 Task: Find connections with filter location Shamakhi with filter topic #helpingothers with filter profile language Spanish with filter current company Bharti Airtel with filter school G.H. Raisoni Societys, College of Engineering and Management,Pune with filter industry Electric Lighting Equipment Manufacturing with filter service category Life Insurance with filter keywords title Virtual Assistant
Action: Mouse moved to (487, 95)
Screenshot: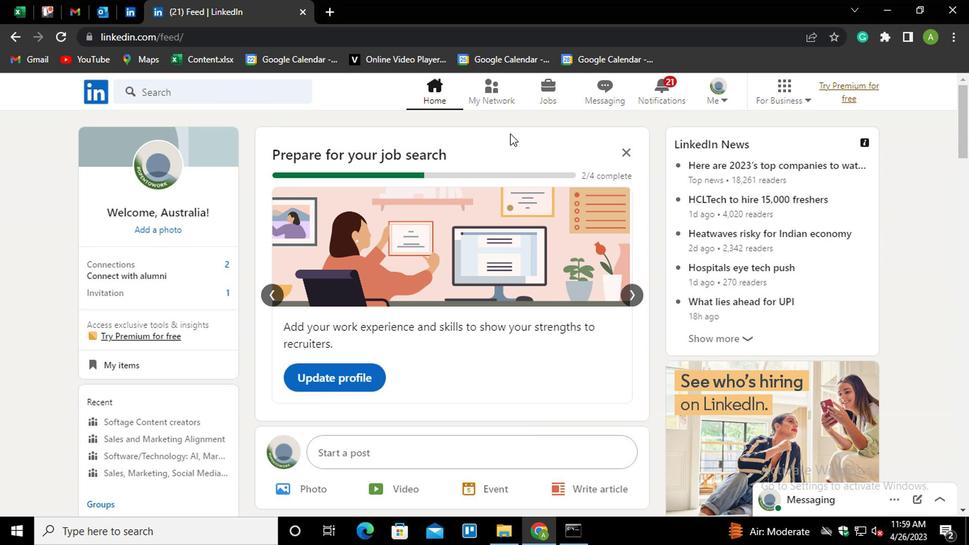 
Action: Mouse pressed left at (487, 95)
Screenshot: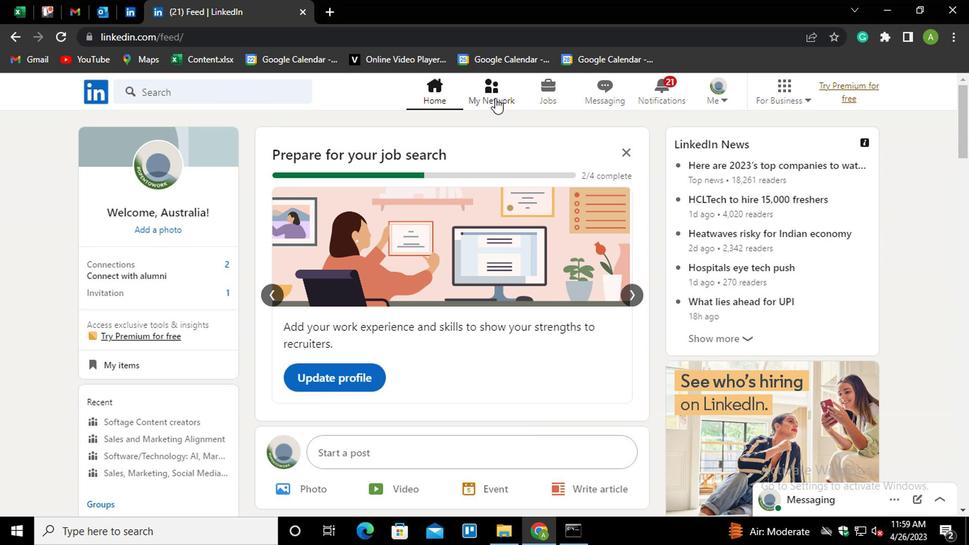 
Action: Mouse moved to (165, 170)
Screenshot: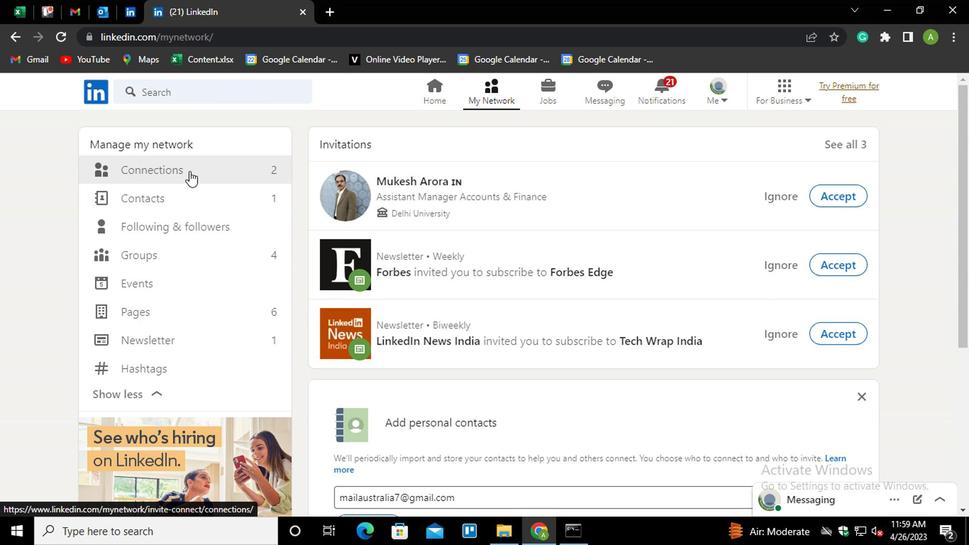 
Action: Mouse pressed left at (165, 170)
Screenshot: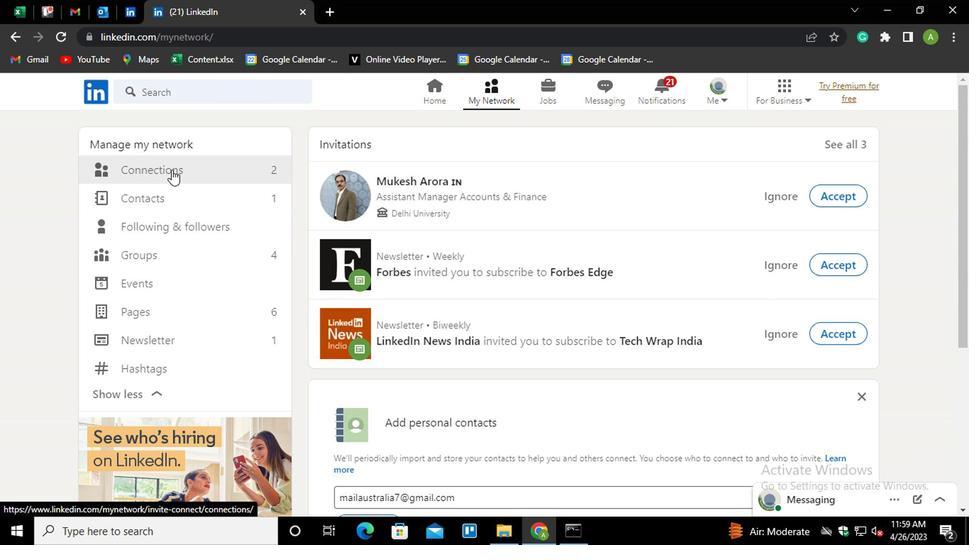 
Action: Mouse moved to (581, 172)
Screenshot: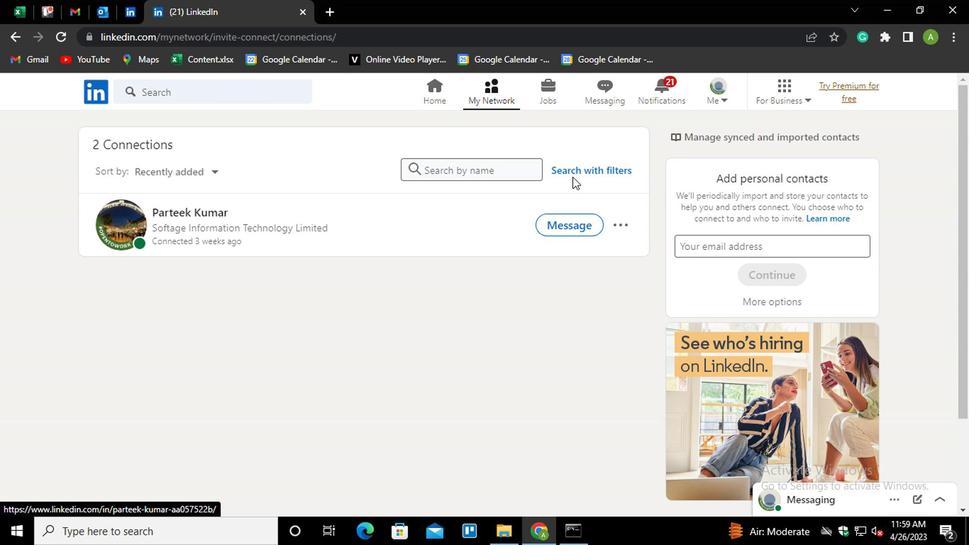 
Action: Mouse pressed left at (581, 172)
Screenshot: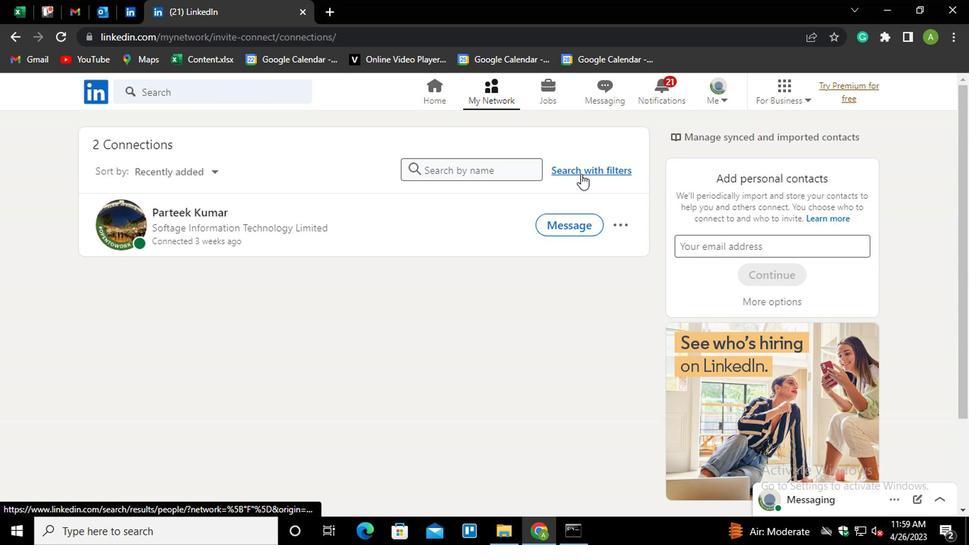 
Action: Mouse moved to (480, 133)
Screenshot: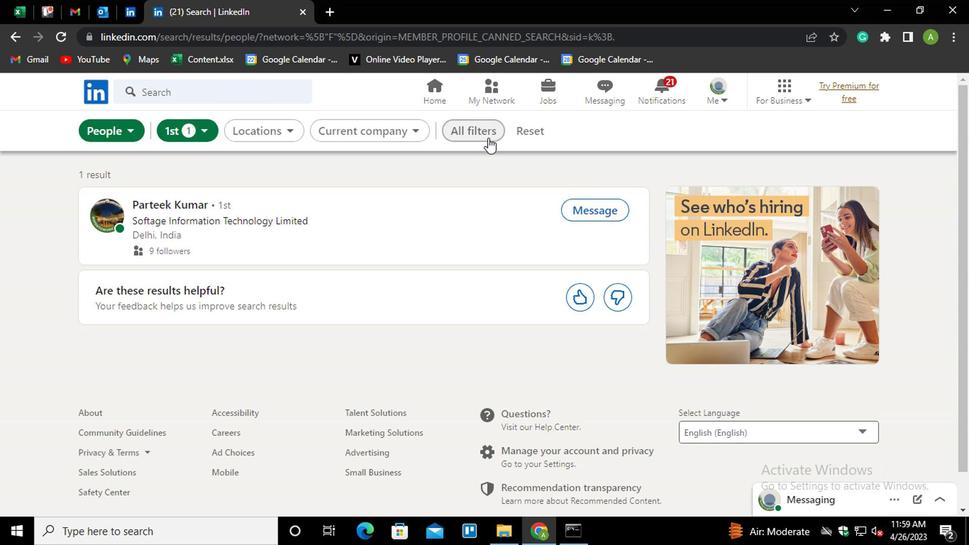 
Action: Mouse pressed left at (480, 133)
Screenshot: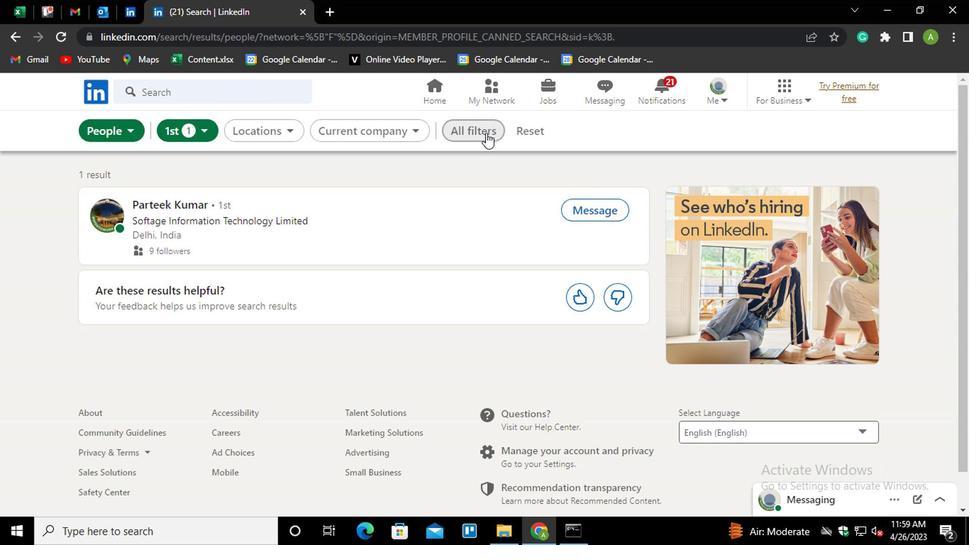 
Action: Mouse moved to (703, 279)
Screenshot: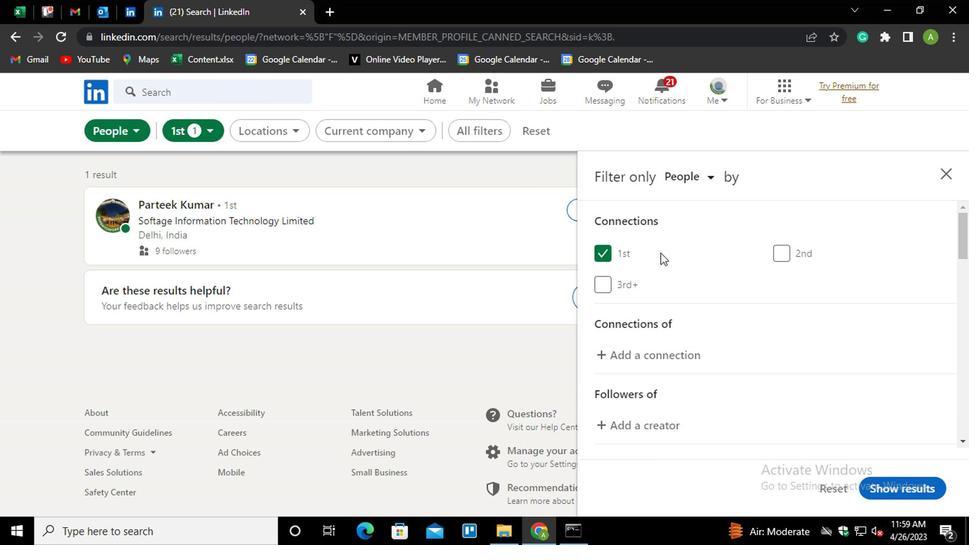 
Action: Mouse scrolled (703, 279) with delta (0, 0)
Screenshot: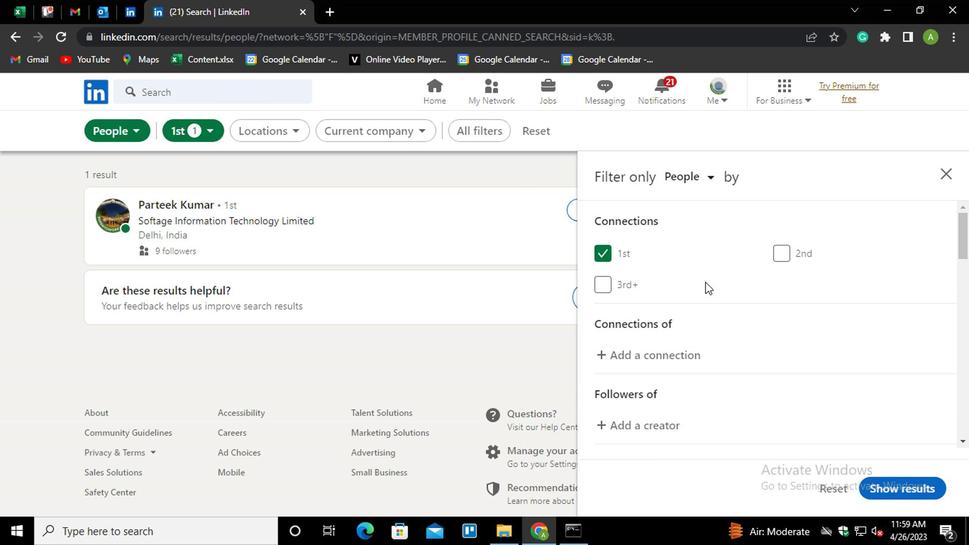 
Action: Mouse scrolled (703, 279) with delta (0, 0)
Screenshot: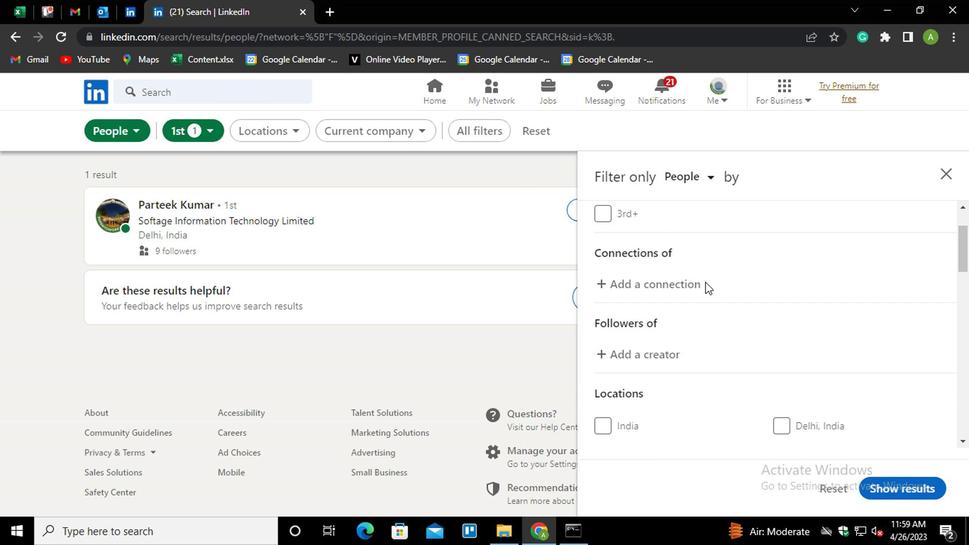 
Action: Mouse scrolled (703, 279) with delta (0, 0)
Screenshot: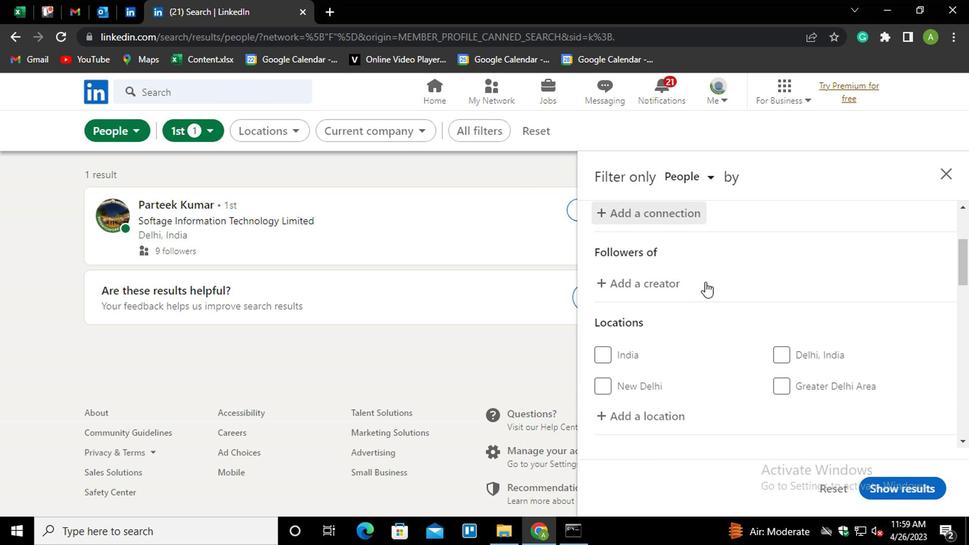 
Action: Mouse moved to (703, 280)
Screenshot: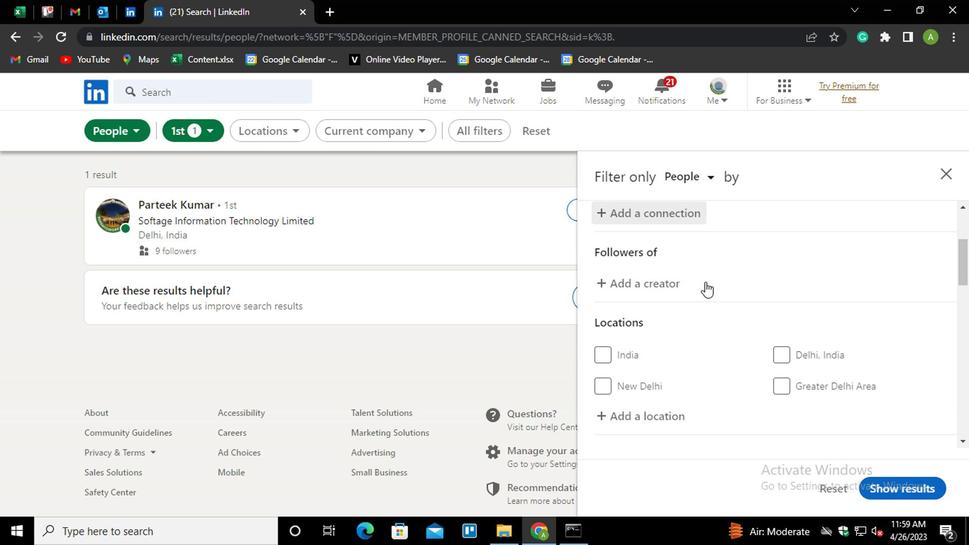 
Action: Mouse scrolled (703, 279) with delta (0, -1)
Screenshot: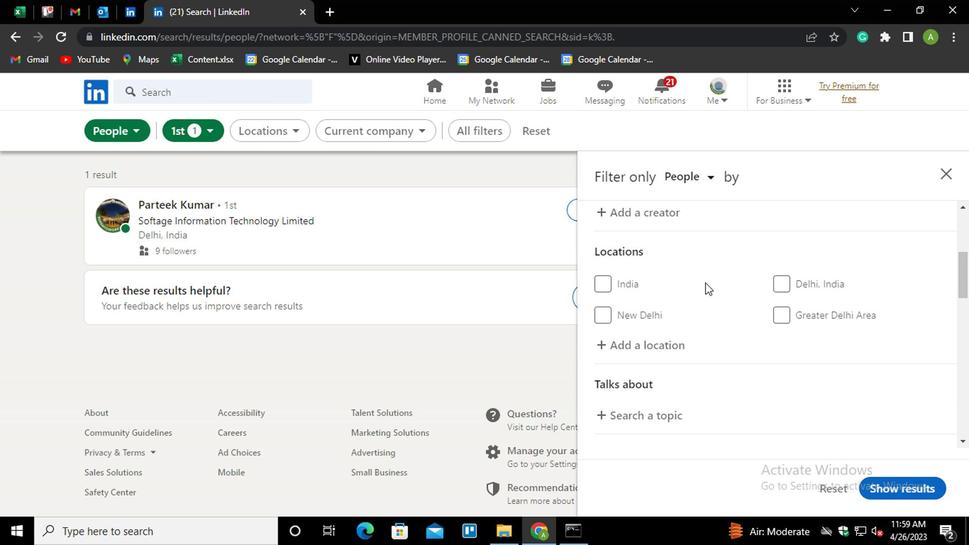 
Action: Mouse moved to (647, 273)
Screenshot: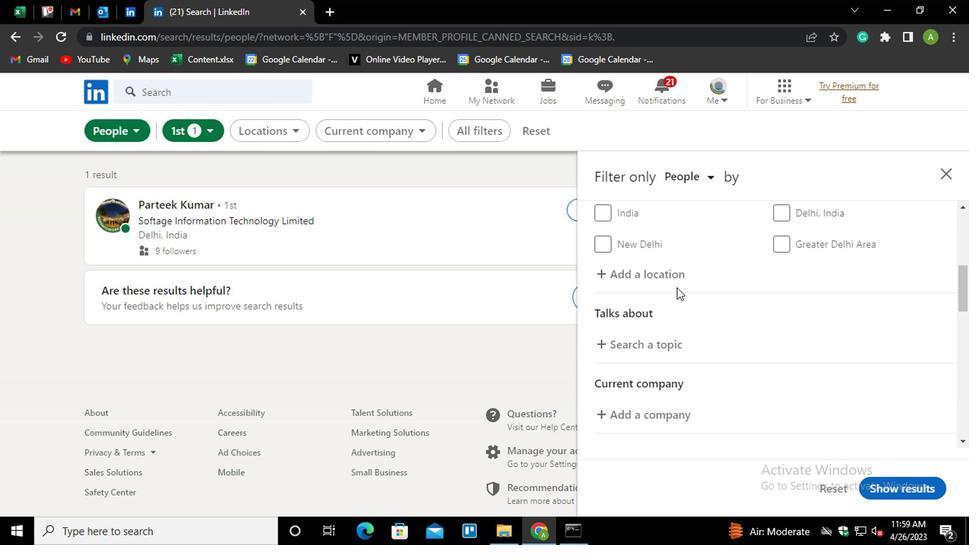 
Action: Mouse pressed left at (647, 273)
Screenshot: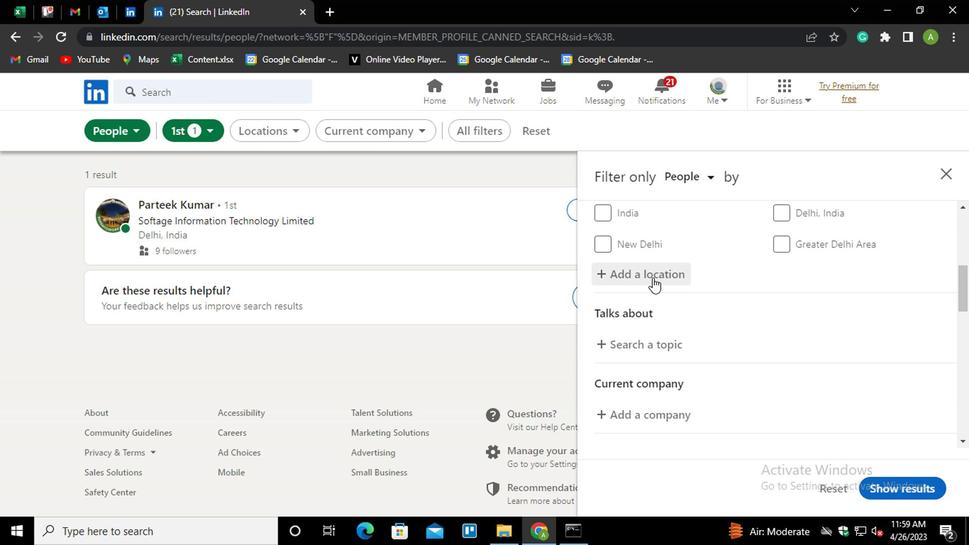 
Action: Mouse moved to (646, 272)
Screenshot: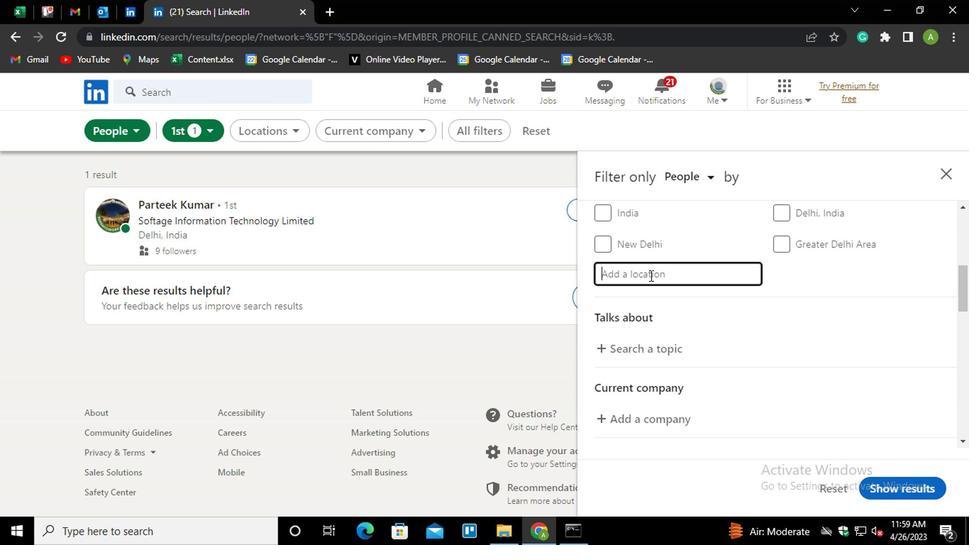 
Action: Key pressed <Key.shift>SHAMAKHI
Screenshot: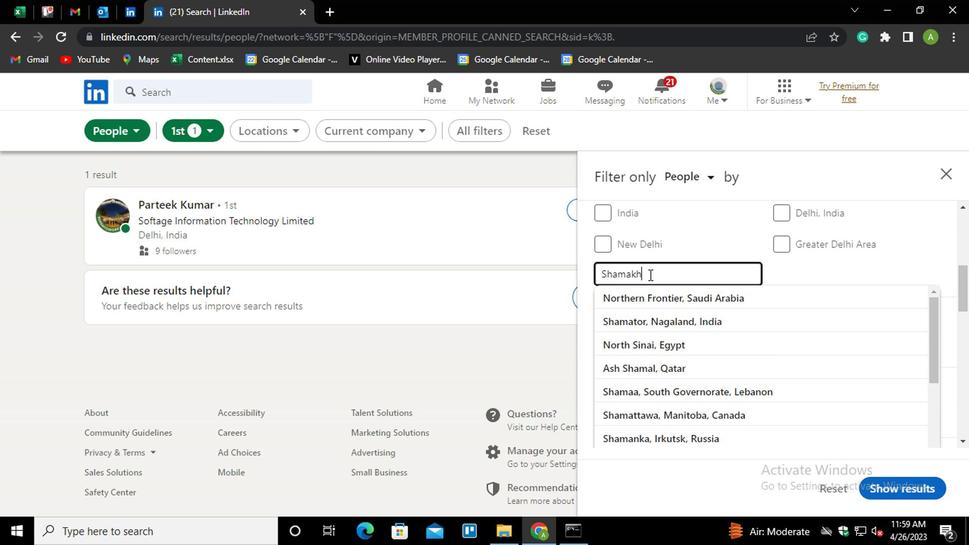 
Action: Mouse moved to (776, 265)
Screenshot: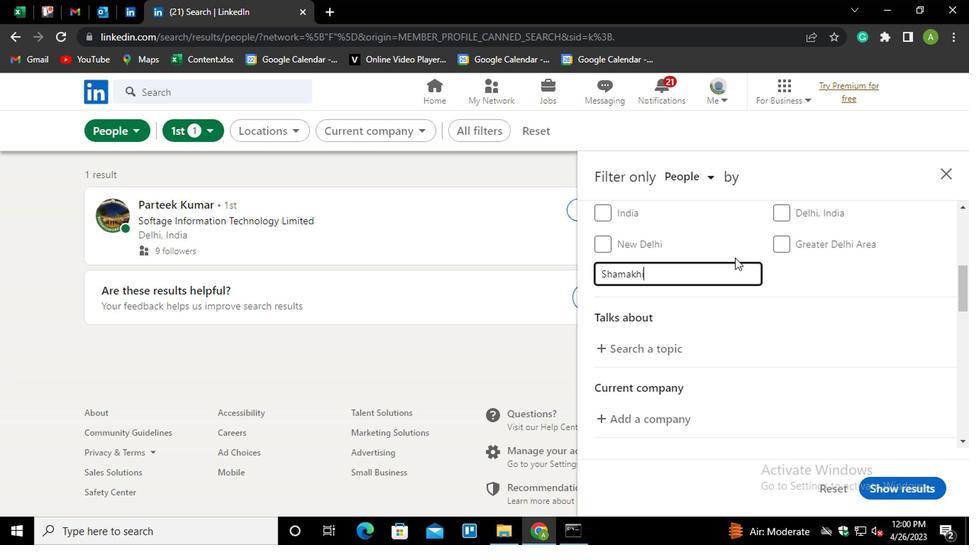 
Action: Mouse pressed left at (776, 265)
Screenshot: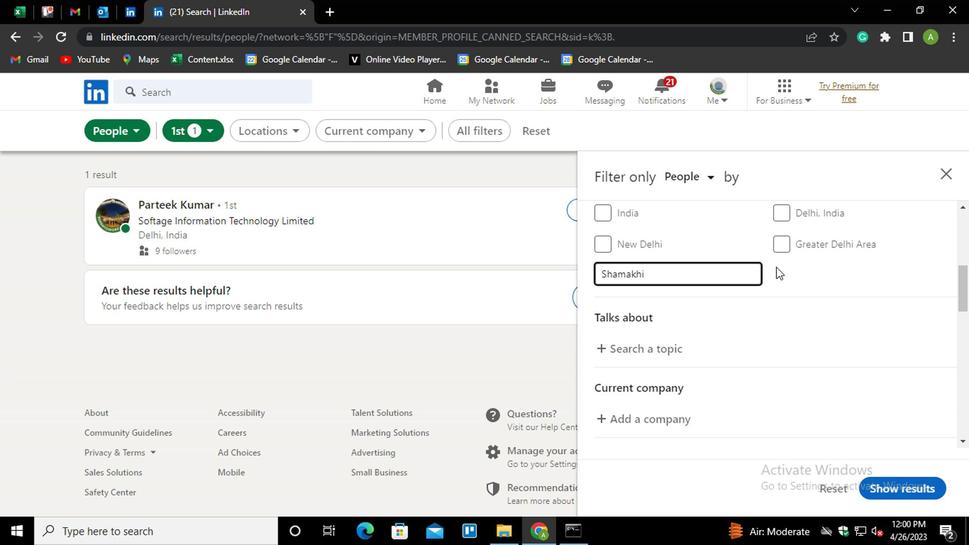 
Action: Mouse moved to (784, 262)
Screenshot: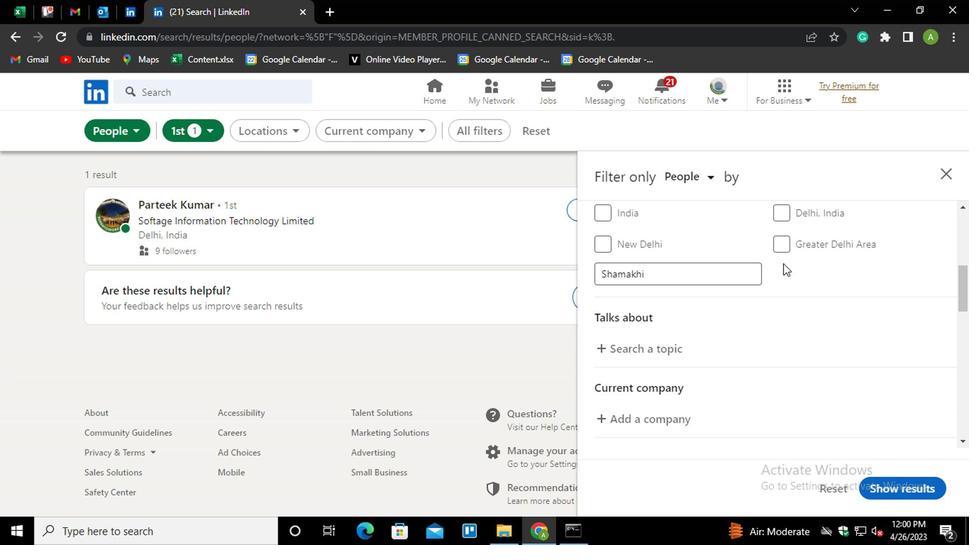 
Action: Mouse scrolled (784, 261) with delta (0, -1)
Screenshot: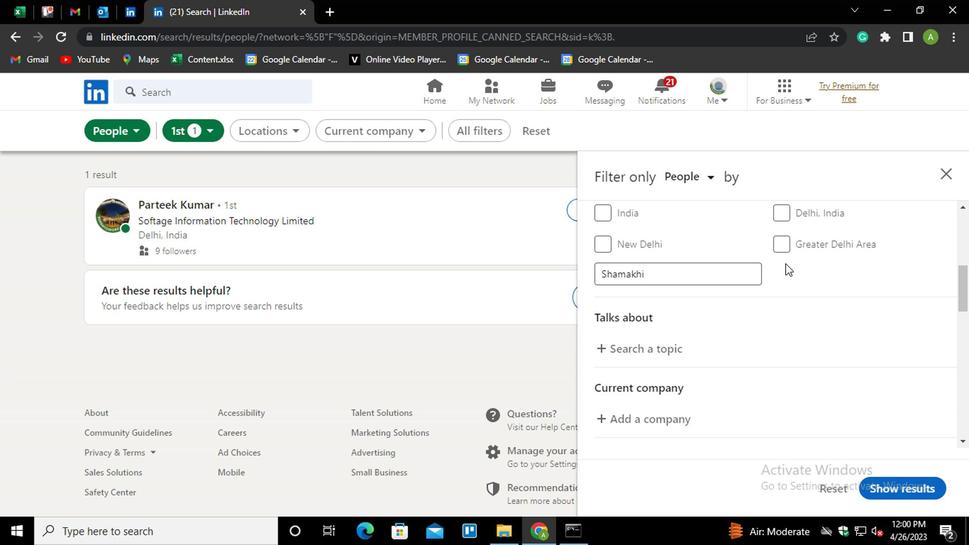 
Action: Mouse moved to (661, 274)
Screenshot: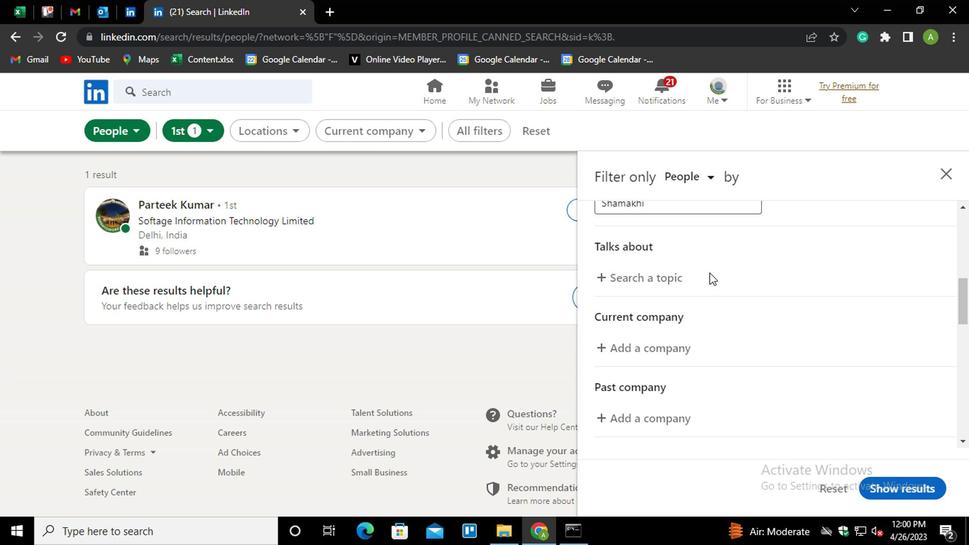 
Action: Mouse pressed left at (661, 274)
Screenshot: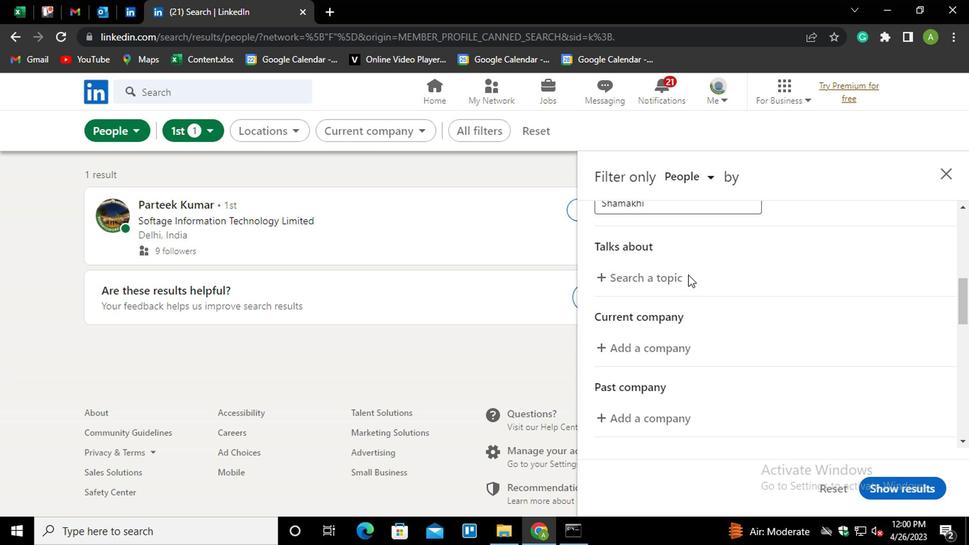 
Action: Key pressed <Key.shift>#HELPINGOTHERS
Screenshot: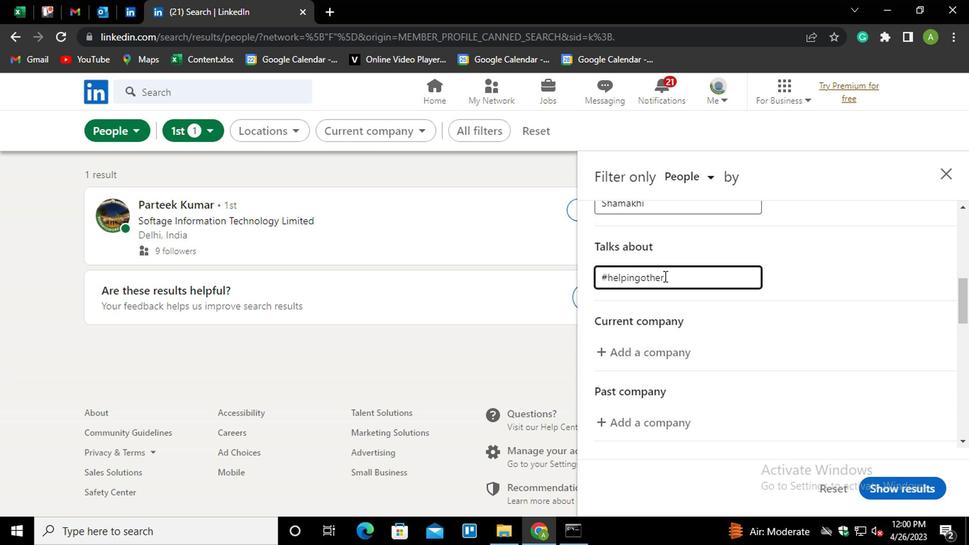 
Action: Mouse moved to (800, 284)
Screenshot: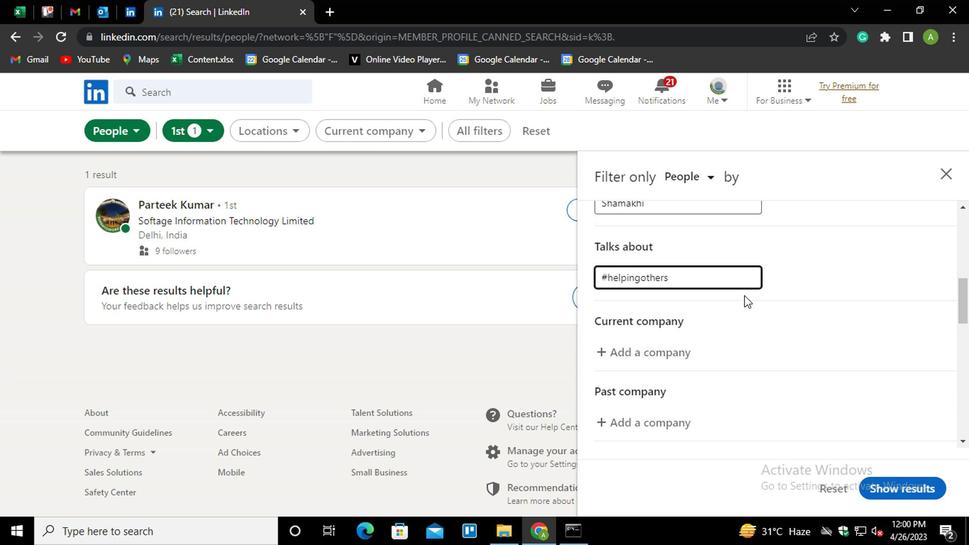 
Action: Mouse pressed left at (800, 284)
Screenshot: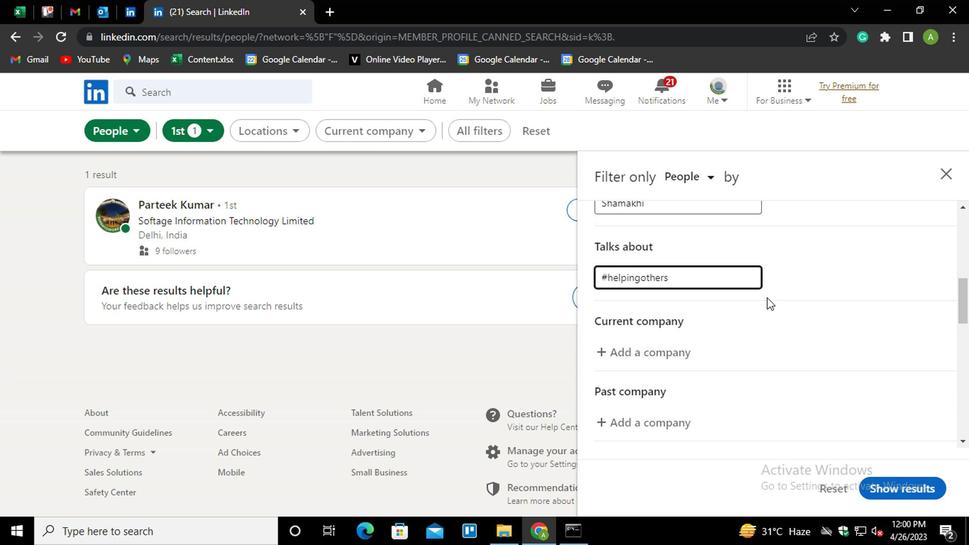 
Action: Mouse scrolled (800, 283) with delta (0, -1)
Screenshot: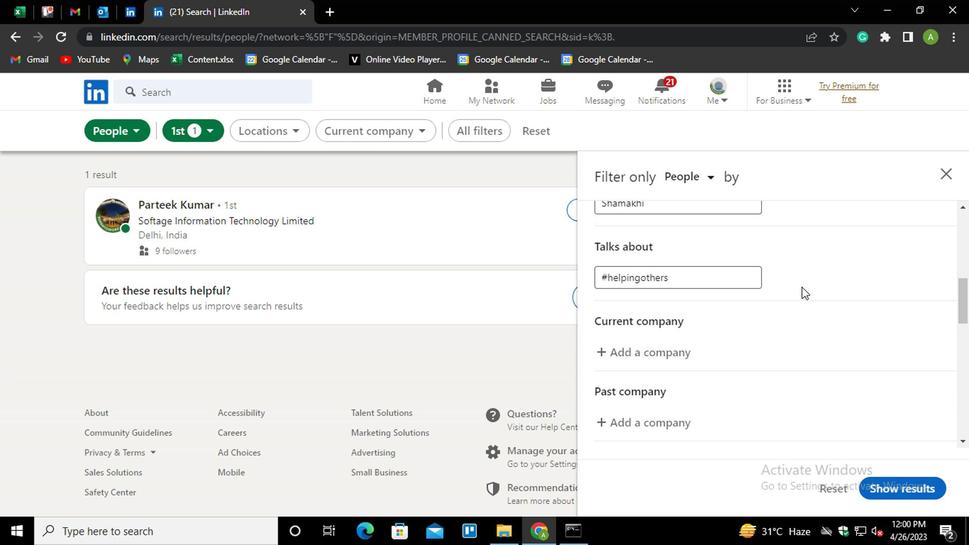 
Action: Mouse moved to (654, 279)
Screenshot: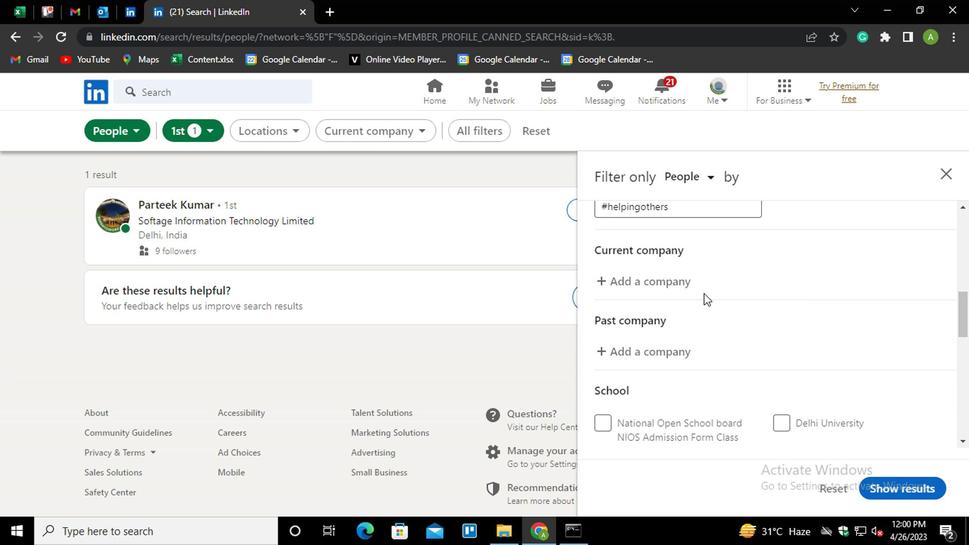 
Action: Mouse pressed left at (654, 279)
Screenshot: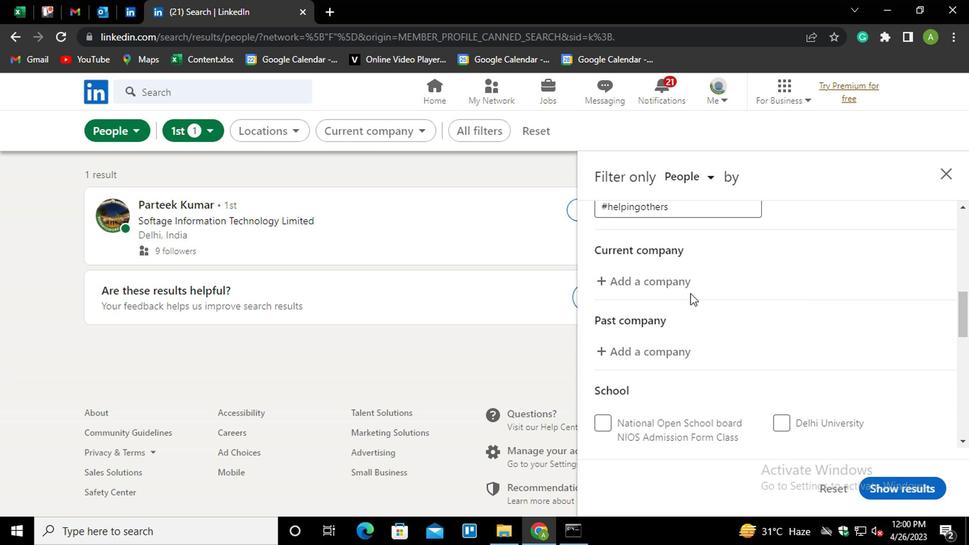 
Action: Key pressed <Key.shift>BHART<Key.down><Key.enter>
Screenshot: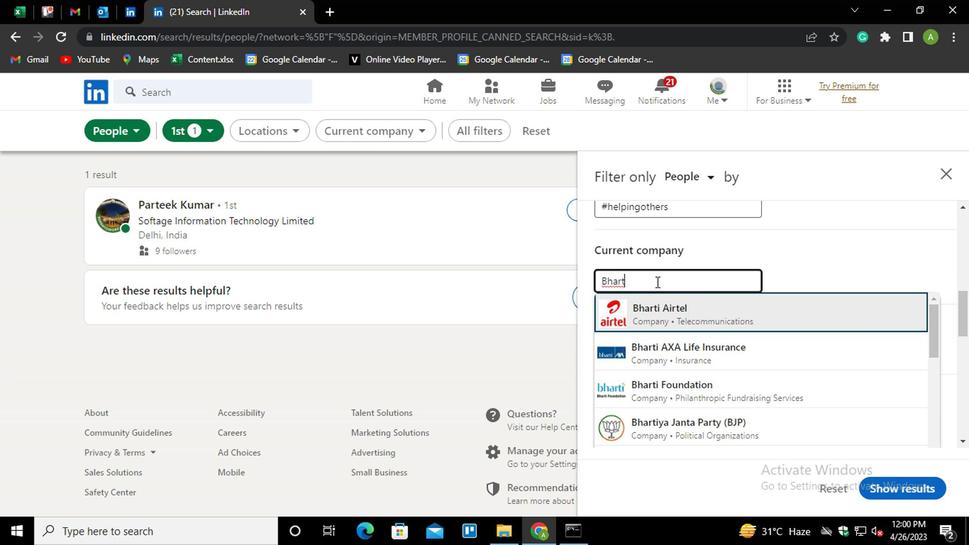 
Action: Mouse moved to (698, 292)
Screenshot: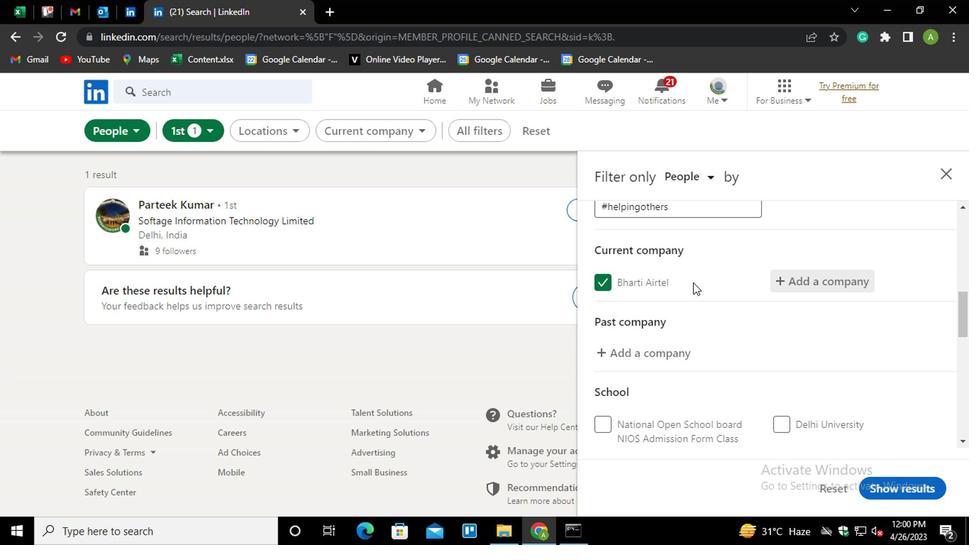 
Action: Mouse scrolled (698, 291) with delta (0, -1)
Screenshot: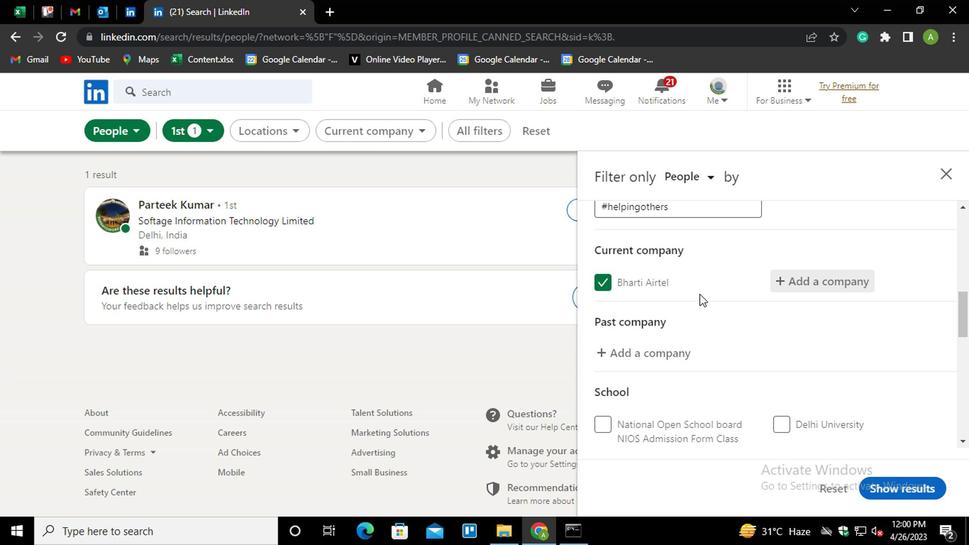 
Action: Mouse moved to (698, 292)
Screenshot: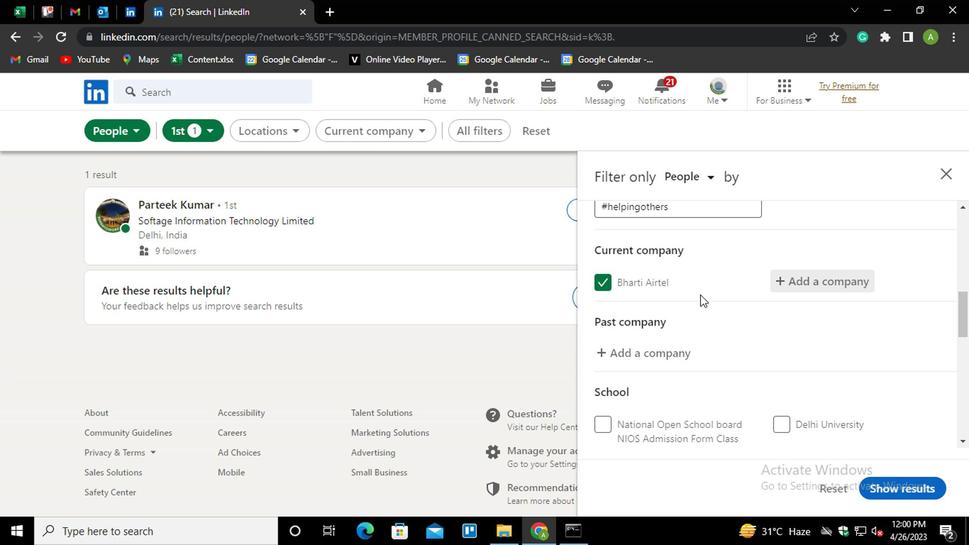 
Action: Mouse scrolled (698, 292) with delta (0, 0)
Screenshot: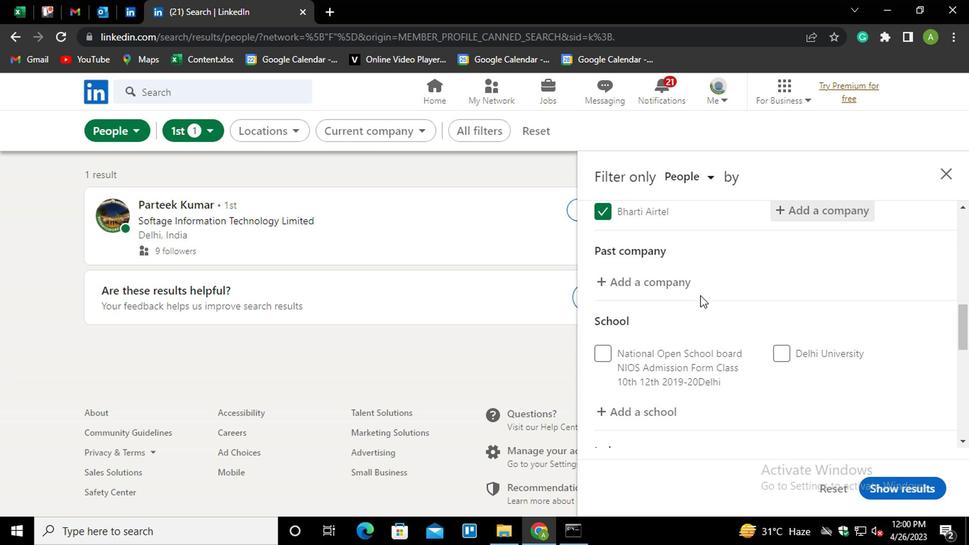 
Action: Mouse moved to (647, 336)
Screenshot: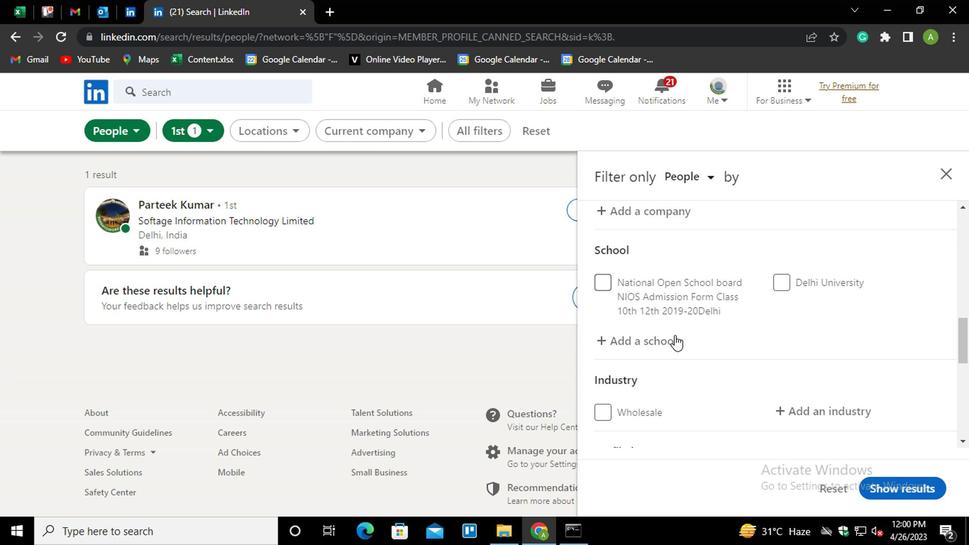 
Action: Mouse pressed left at (647, 336)
Screenshot: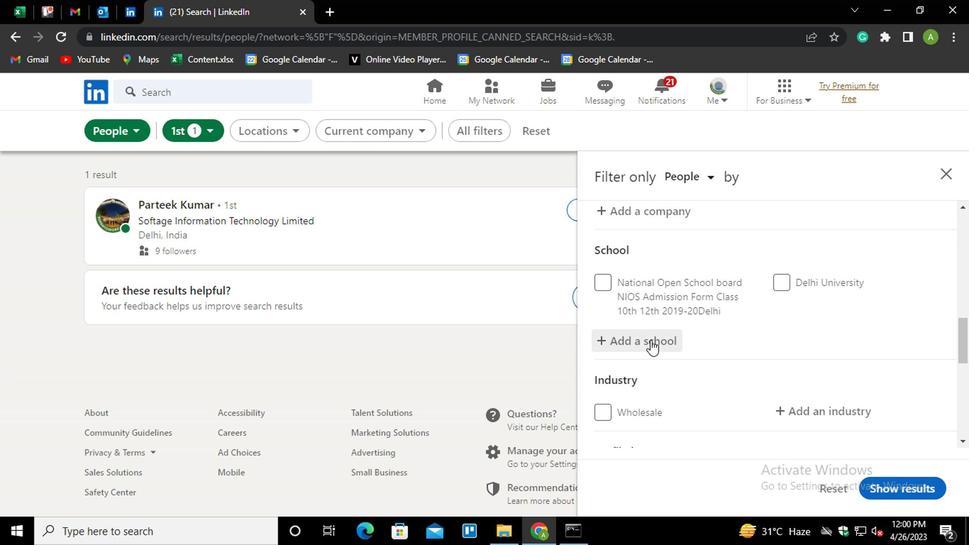 
Action: Mouse pressed left at (647, 336)
Screenshot: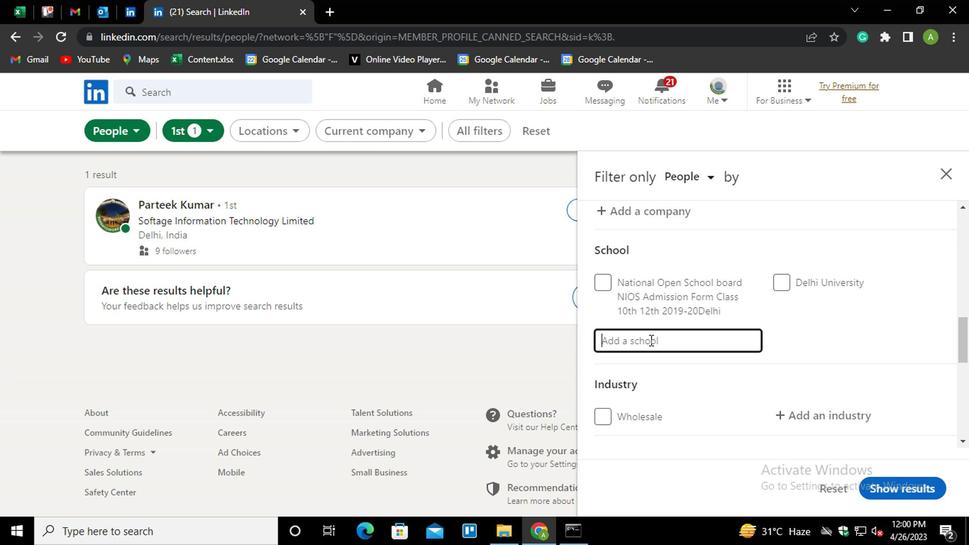 
Action: Key pressed <Key.shift>G.<Key.shift>H.<Key.down><Key.down><Key.down><Key.enter>
Screenshot: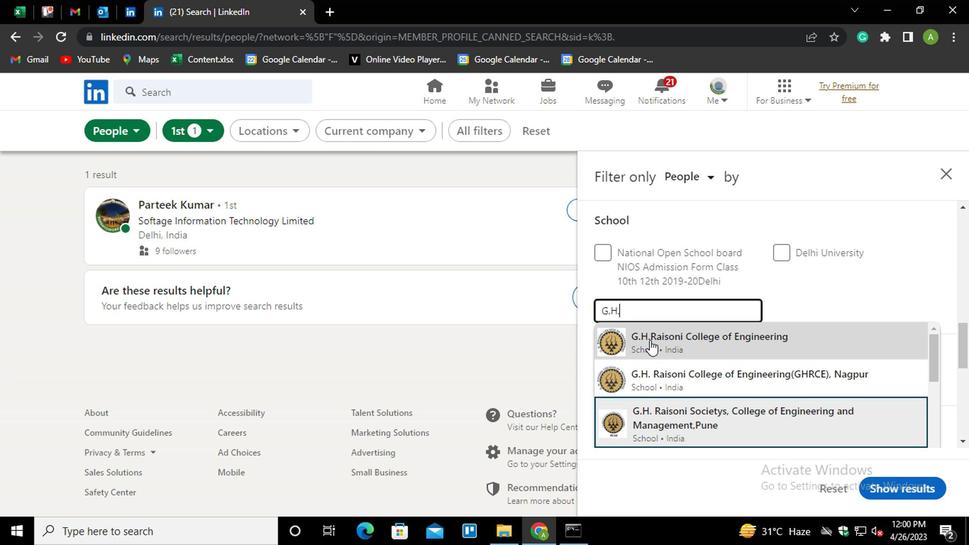 
Action: Mouse moved to (652, 334)
Screenshot: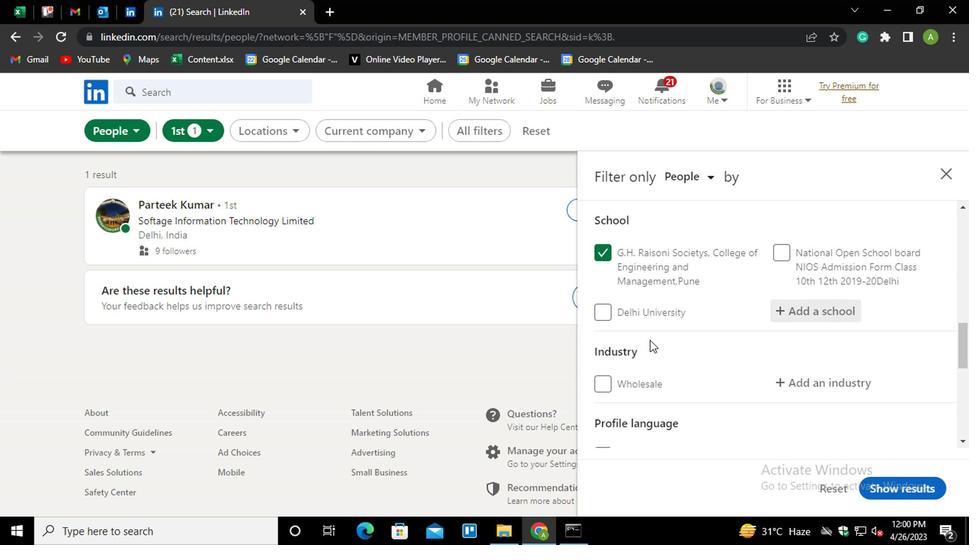 
Action: Mouse scrolled (652, 333) with delta (0, 0)
Screenshot: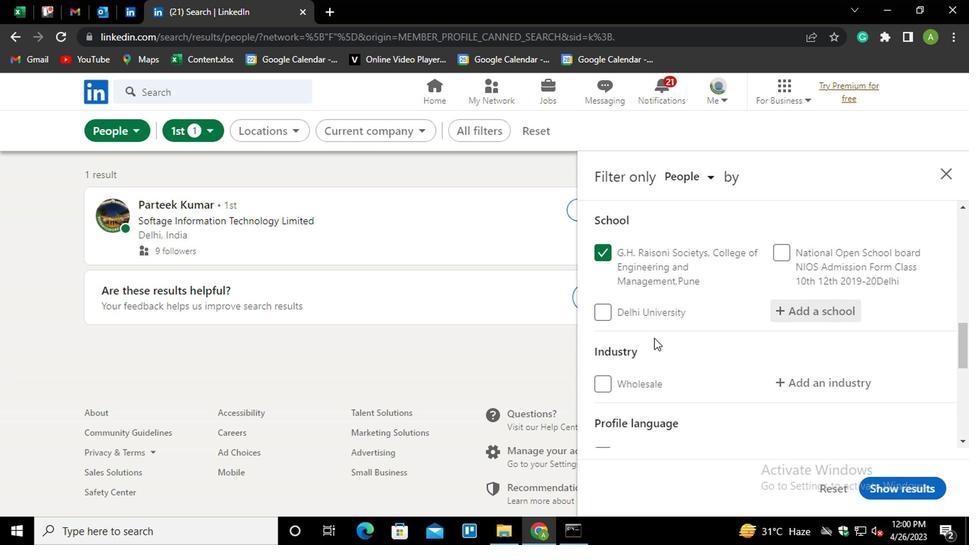 
Action: Mouse scrolled (652, 333) with delta (0, 0)
Screenshot: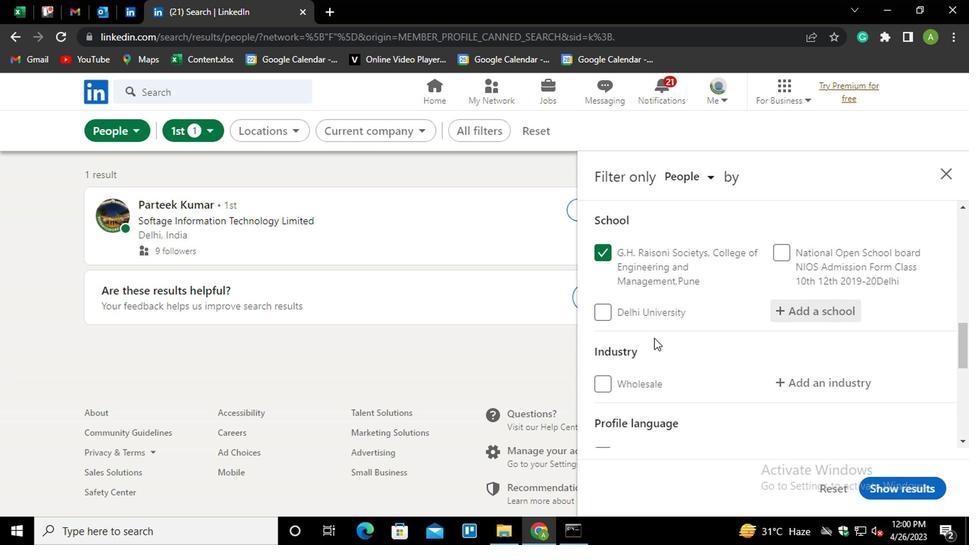
Action: Mouse moved to (785, 240)
Screenshot: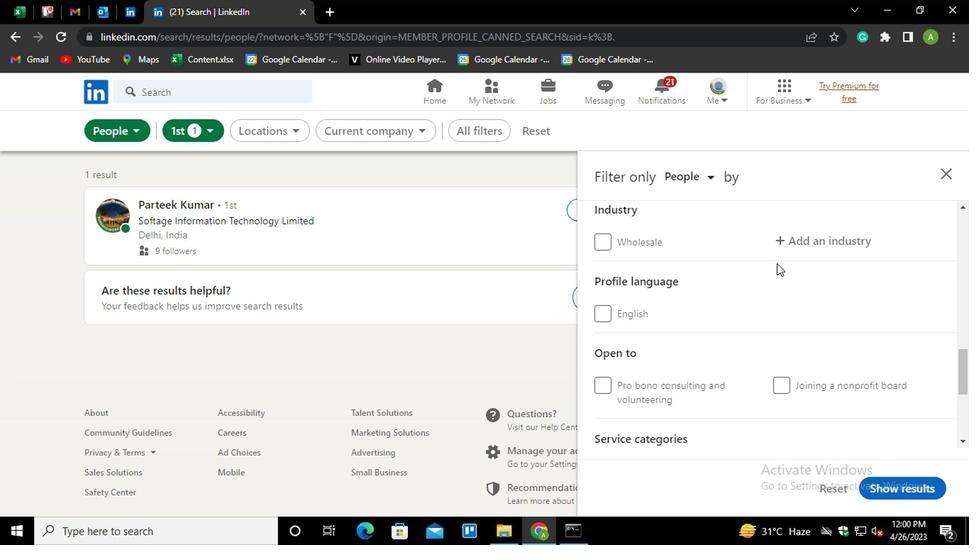
Action: Mouse pressed left at (785, 240)
Screenshot: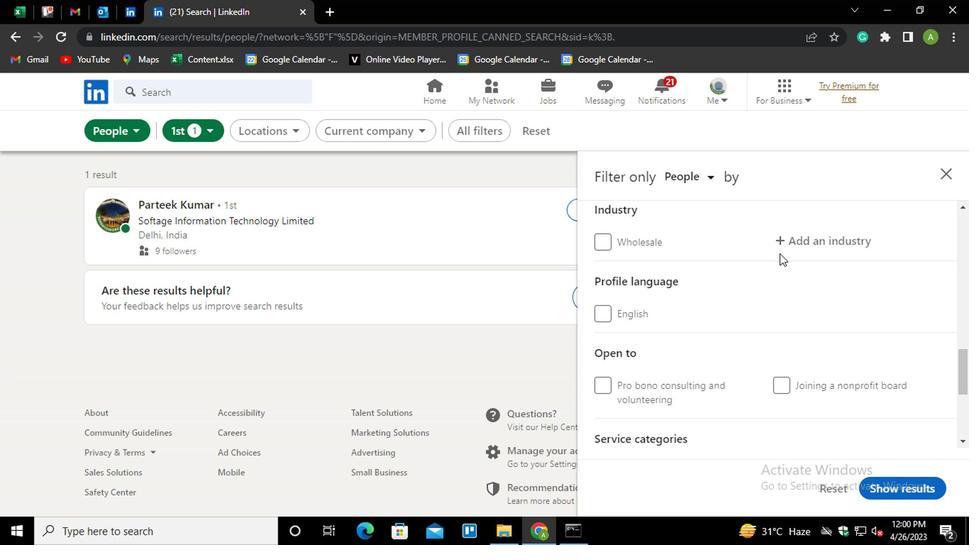 
Action: Mouse pressed left at (785, 240)
Screenshot: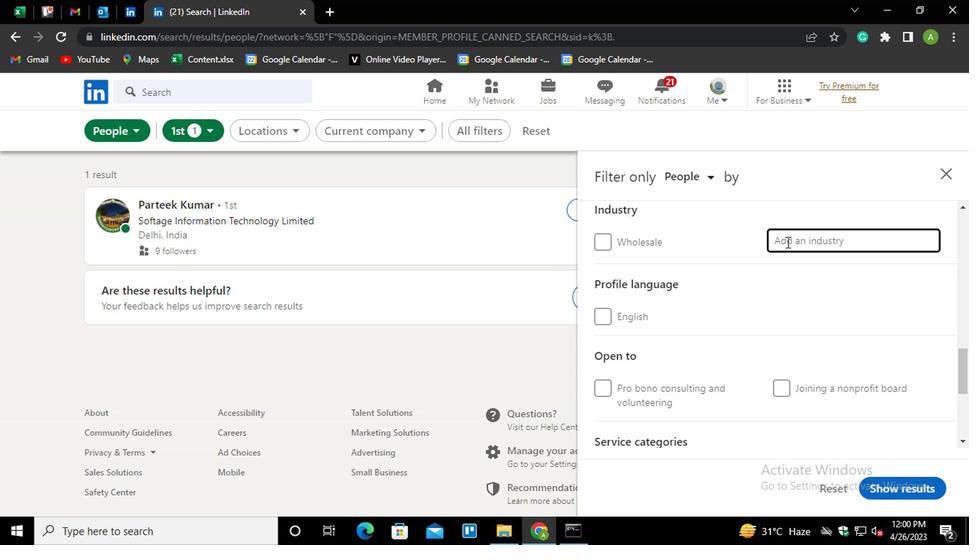 
Action: Mouse moved to (789, 204)
Screenshot: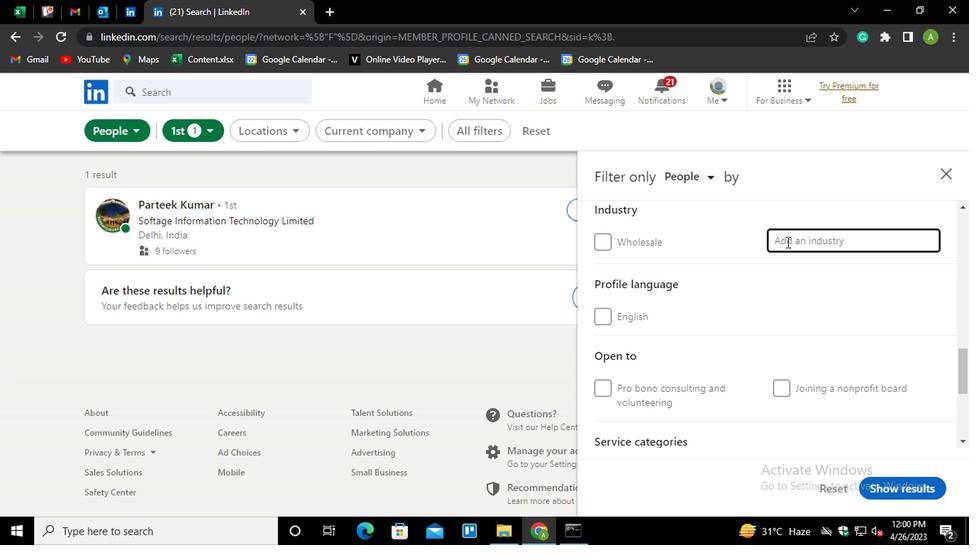
Action: Key pressed <Key.shift>ELECTR<Key.down><Key.down><Key.down><Key.down><Key.down><Key.down><Key.down><Key.down><Key.down><Key.down><Key.down><Key.down><Key.down><Key.down><Key.down><Key.down>IC<Key.space>AN<Key.backspace><Key.backspace><Key.shift_r>L<Key.down><Key.enter>
Screenshot: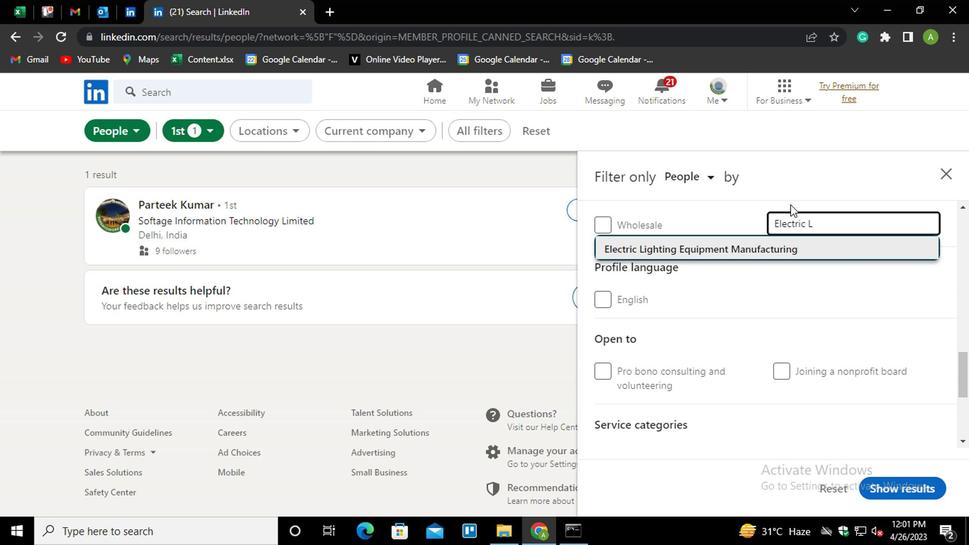 
Action: Mouse moved to (809, 336)
Screenshot: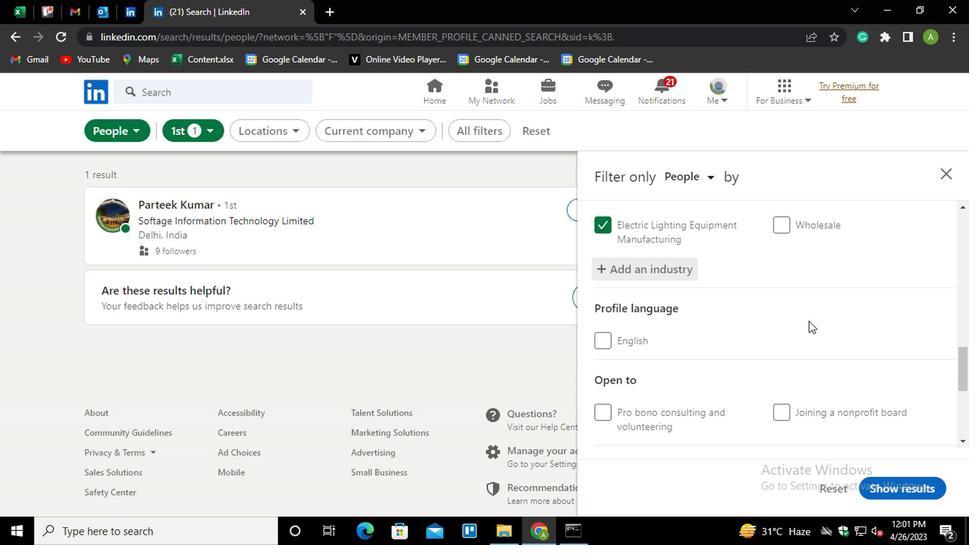 
Action: Mouse scrolled (809, 335) with delta (0, -1)
Screenshot: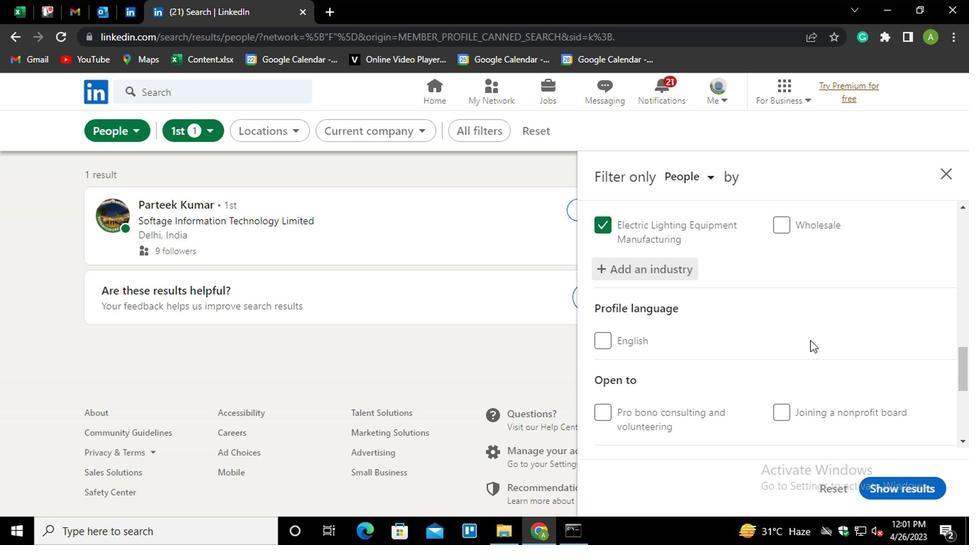 
Action: Mouse moved to (747, 279)
Screenshot: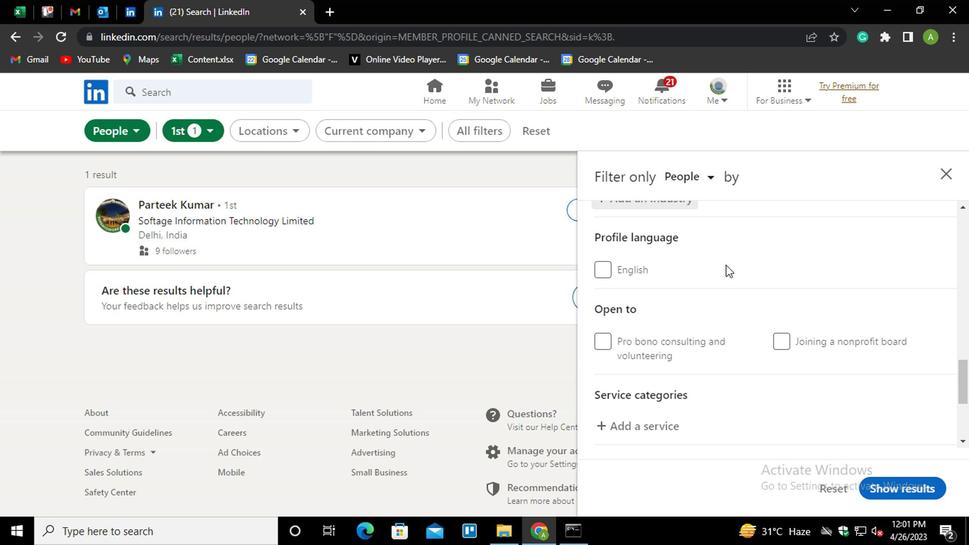 
Action: Mouse scrolled (747, 279) with delta (0, 0)
Screenshot: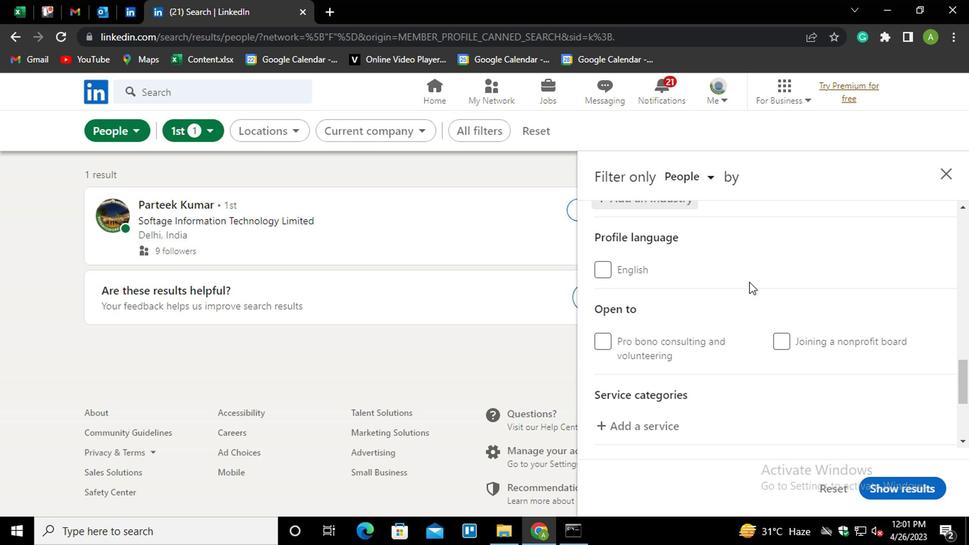 
Action: Mouse moved to (748, 280)
Screenshot: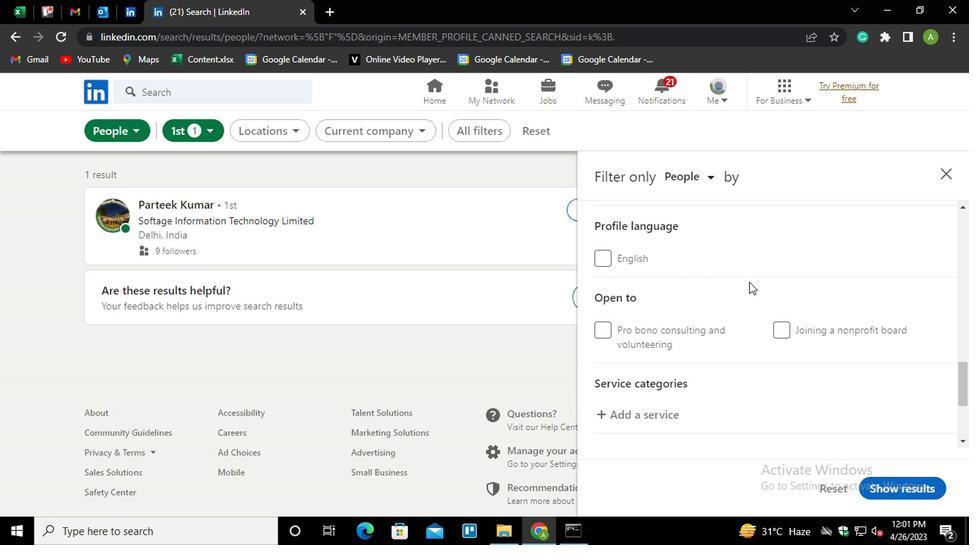 
Action: Mouse scrolled (748, 279) with delta (0, -1)
Screenshot: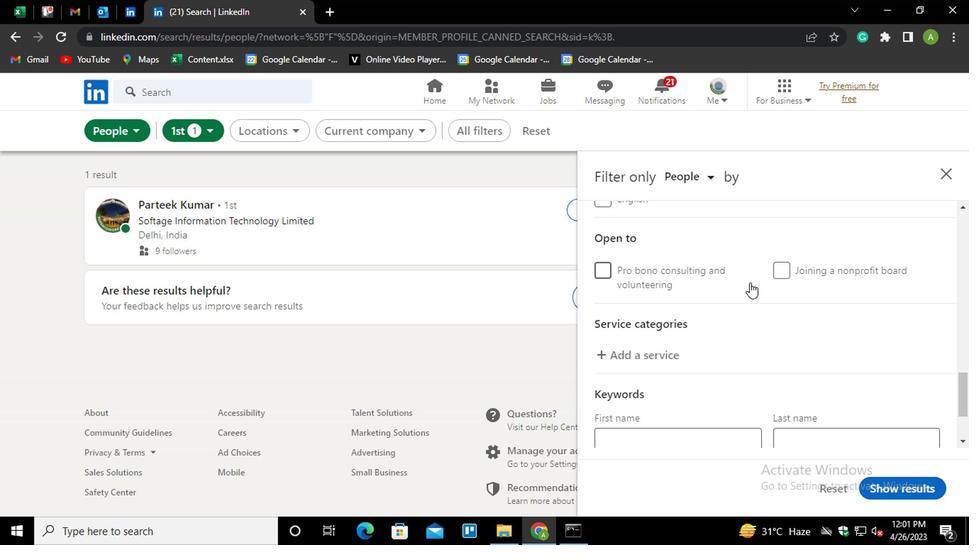 
Action: Mouse moved to (640, 284)
Screenshot: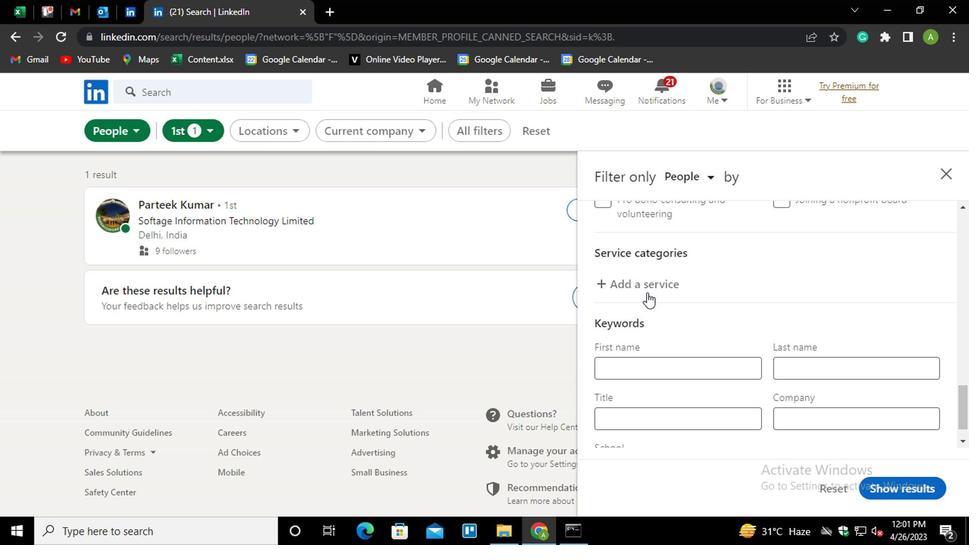 
Action: Mouse pressed left at (640, 284)
Screenshot: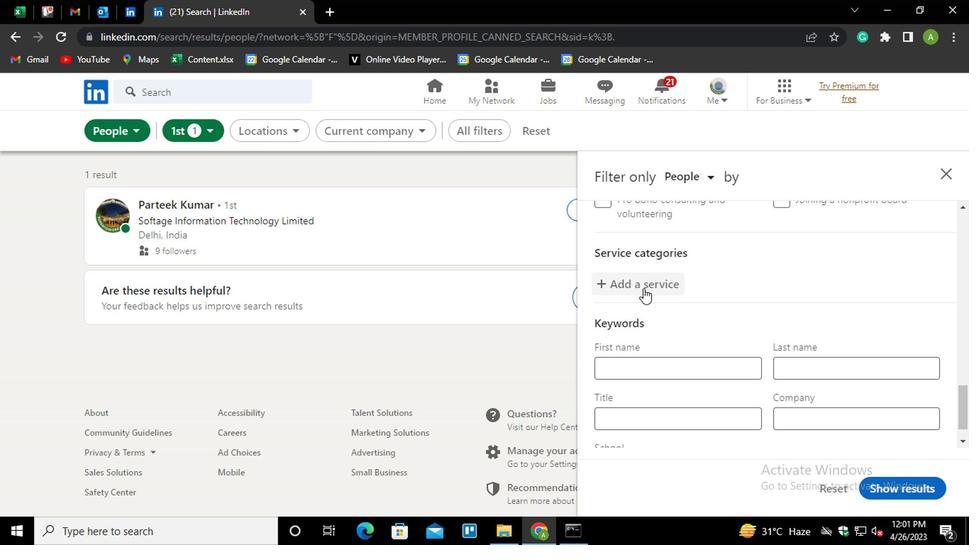 
Action: Mouse moved to (669, 284)
Screenshot: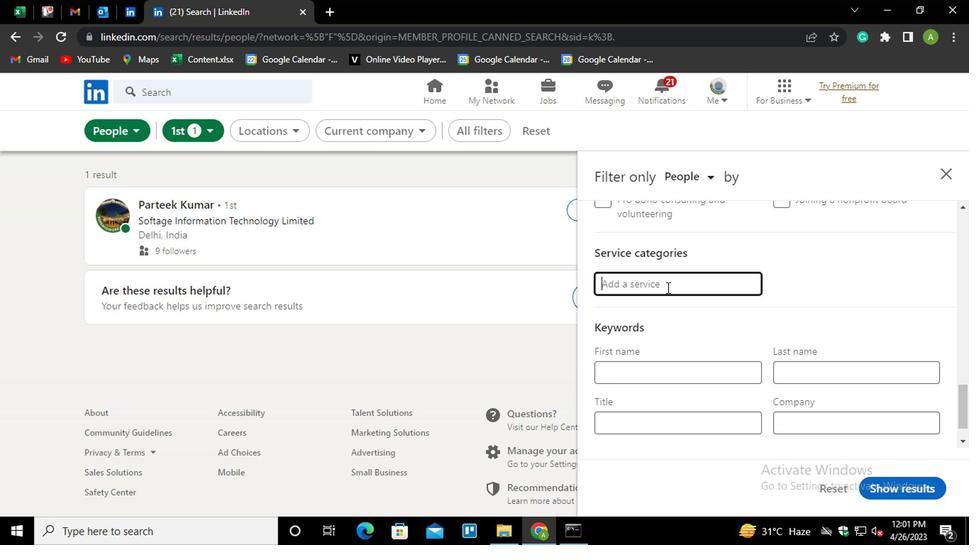 
Action: Mouse pressed left at (669, 284)
Screenshot: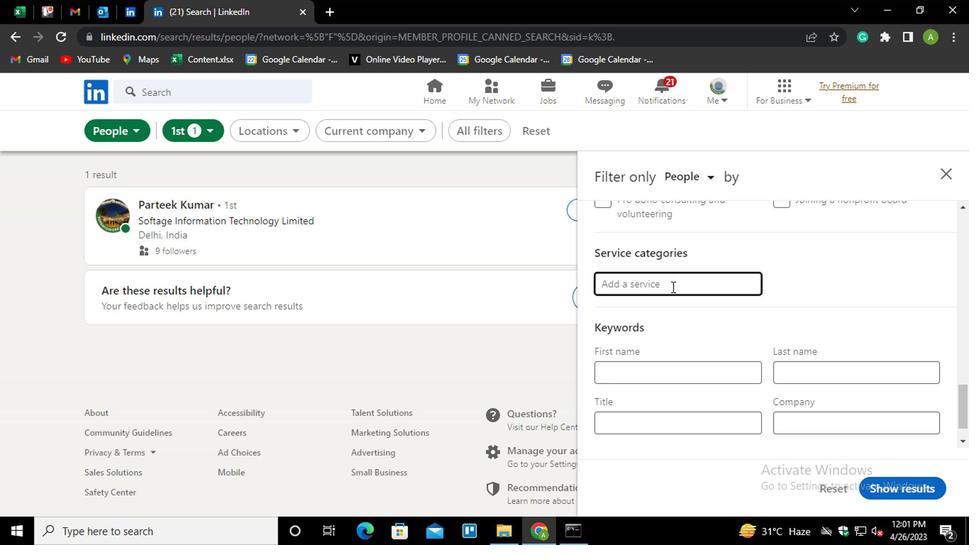 
Action: Key pressed <Key.shift_r>LIFE<Key.space><Key.down><Key.enter>
Screenshot: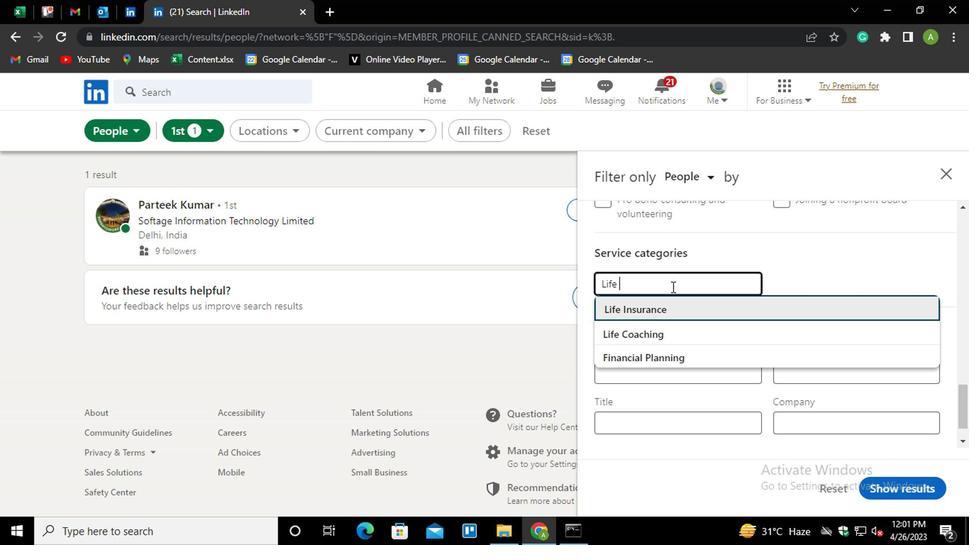 
Action: Mouse moved to (688, 272)
Screenshot: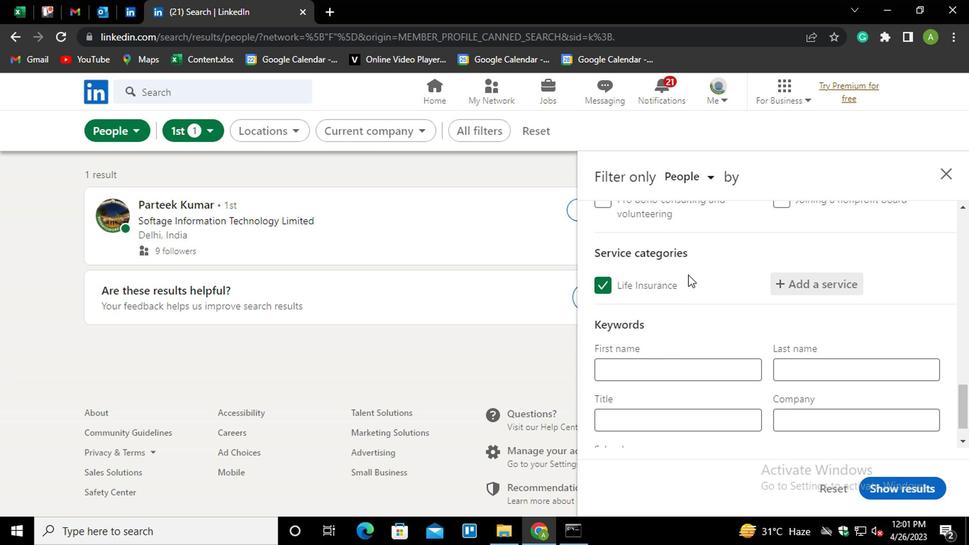
Action: Mouse scrolled (688, 271) with delta (0, 0)
Screenshot: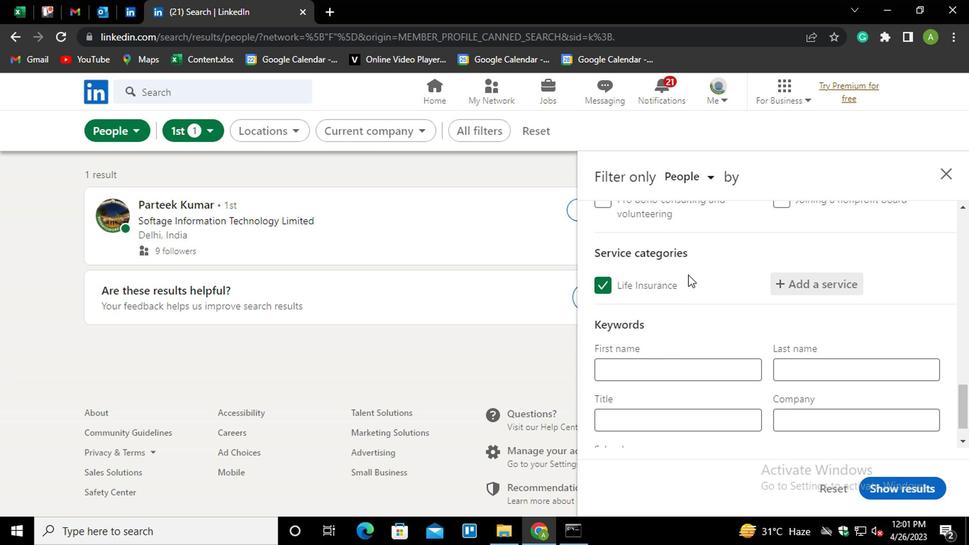 
Action: Mouse scrolled (688, 271) with delta (0, 0)
Screenshot: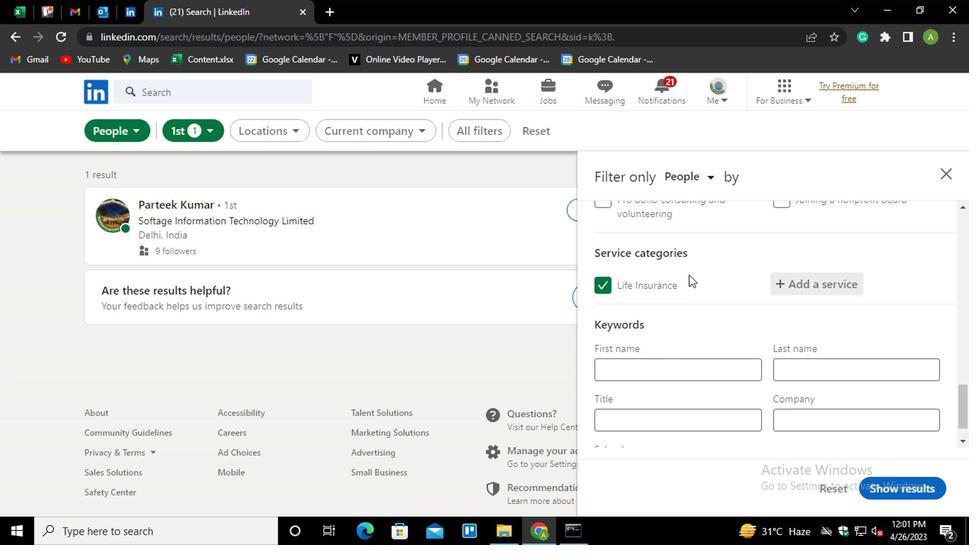 
Action: Mouse moved to (663, 375)
Screenshot: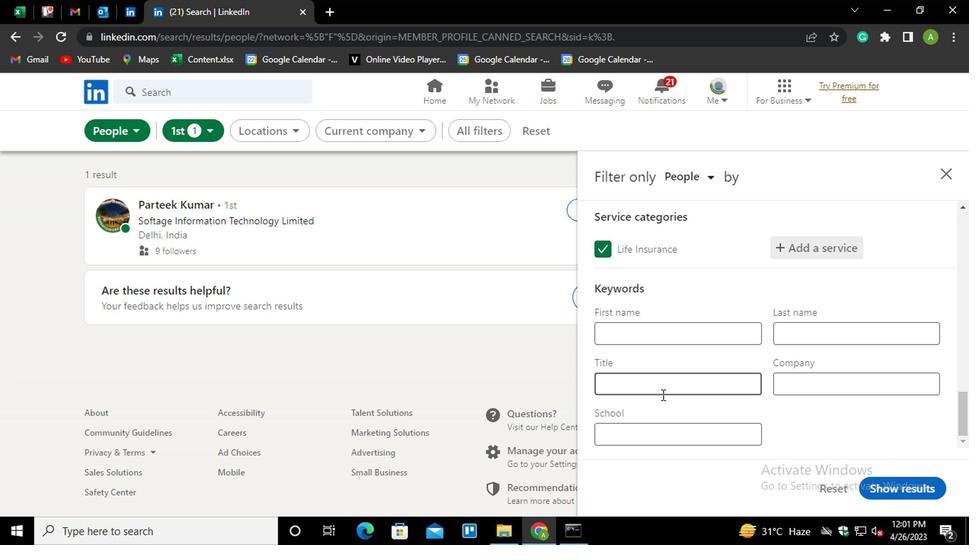 
Action: Mouse pressed left at (663, 375)
Screenshot: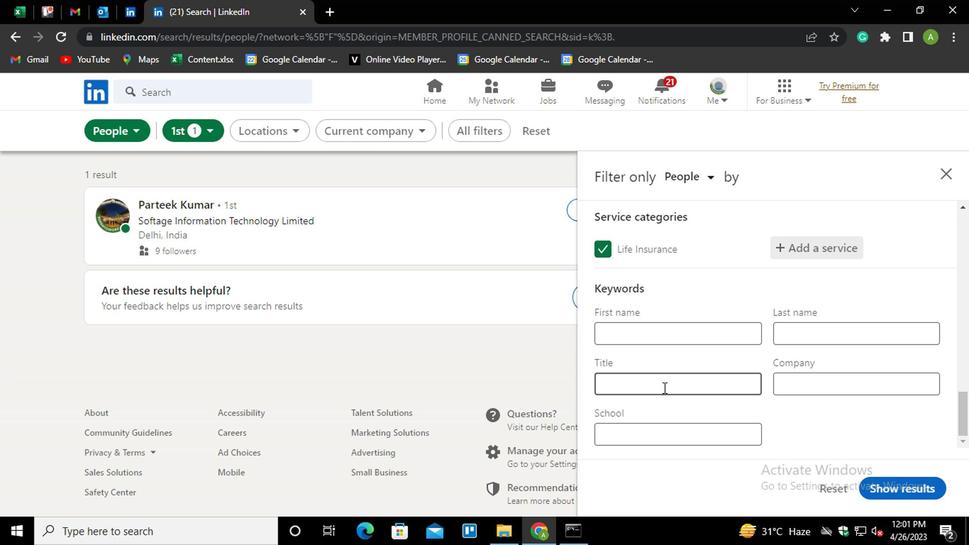 
Action: Key pressed <Key.shift>VRTUAL<Key.space><Key.shift>ASSISTANT
Screenshot: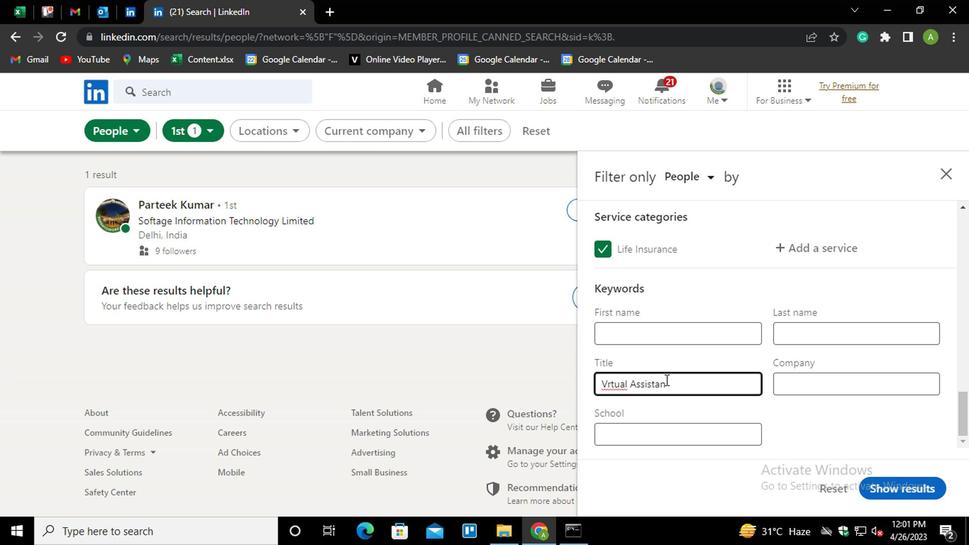 
Action: Mouse moved to (815, 405)
Screenshot: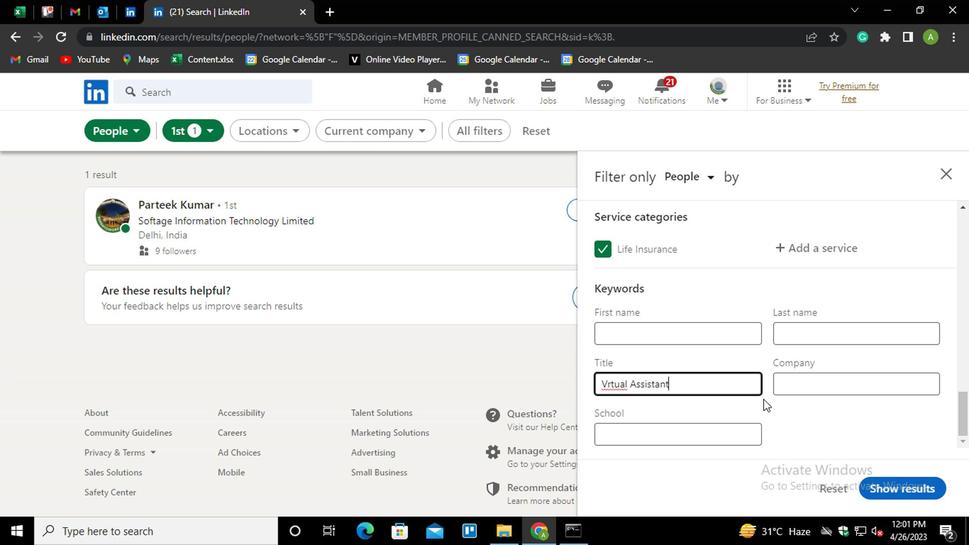 
Action: Mouse pressed left at (815, 405)
Screenshot: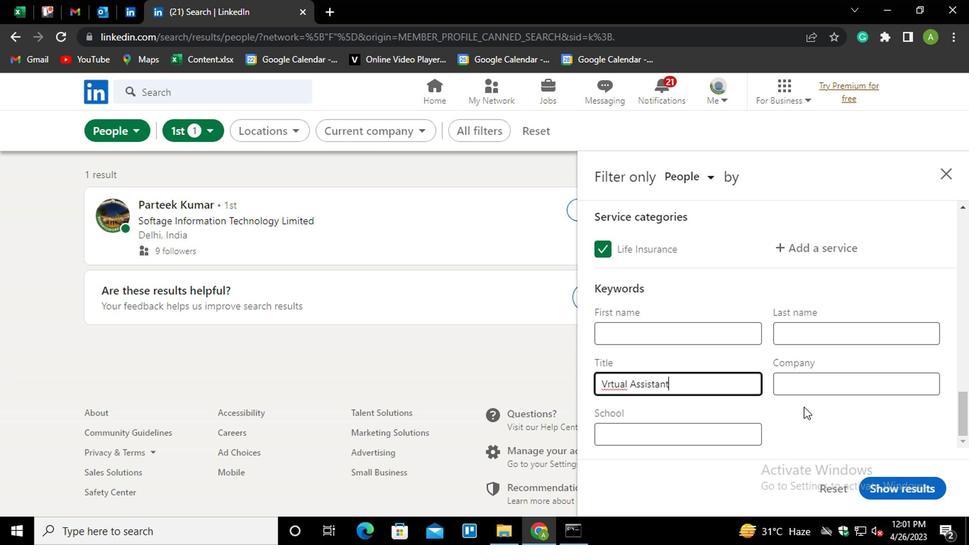 
Action: Mouse moved to (746, 398)
Screenshot: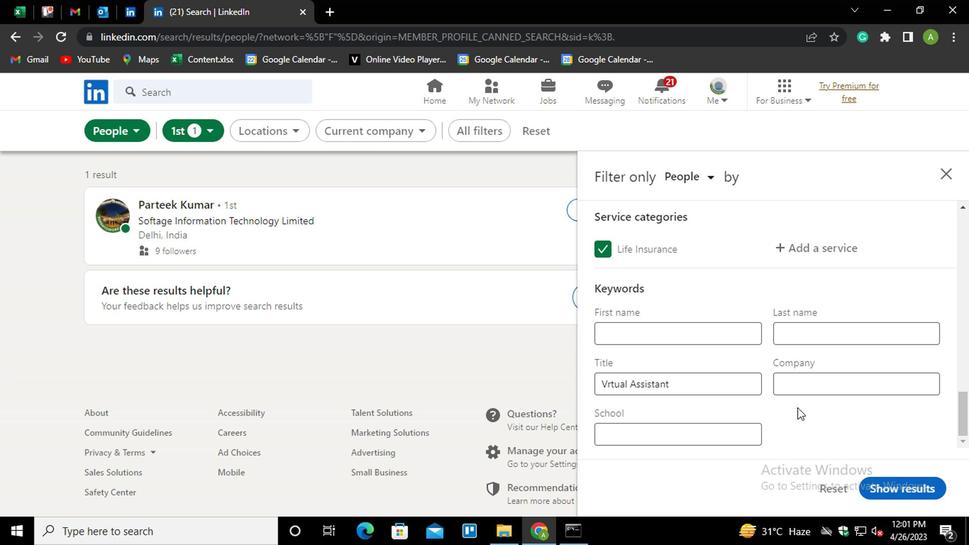 
Action: Key pressed <Key.home>
Screenshot: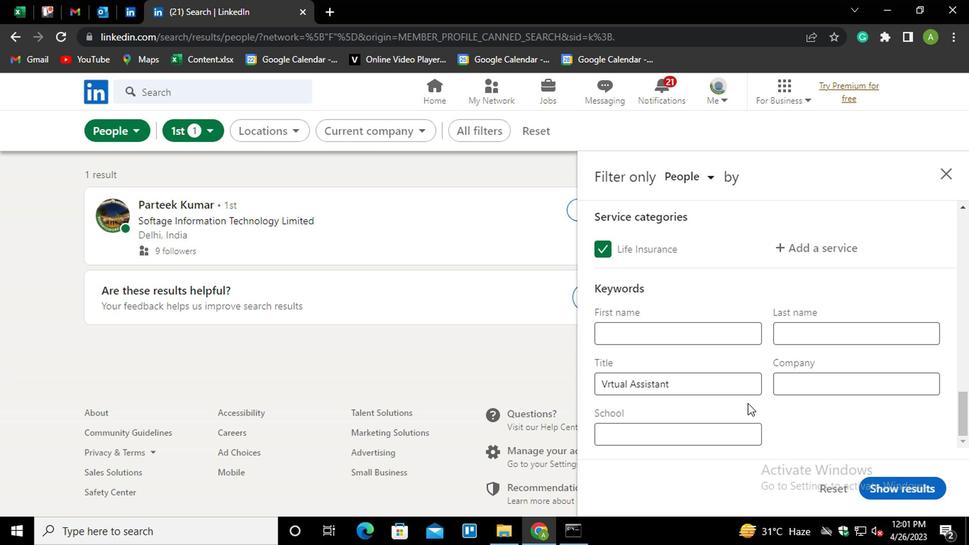 
Action: Mouse moved to (719, 381)
Screenshot: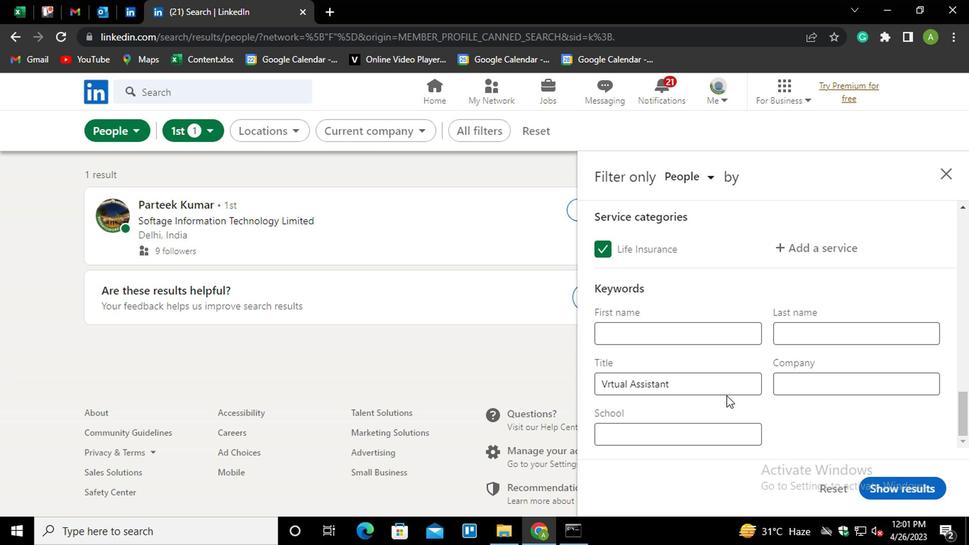 
Action: Mouse pressed left at (719, 381)
Screenshot: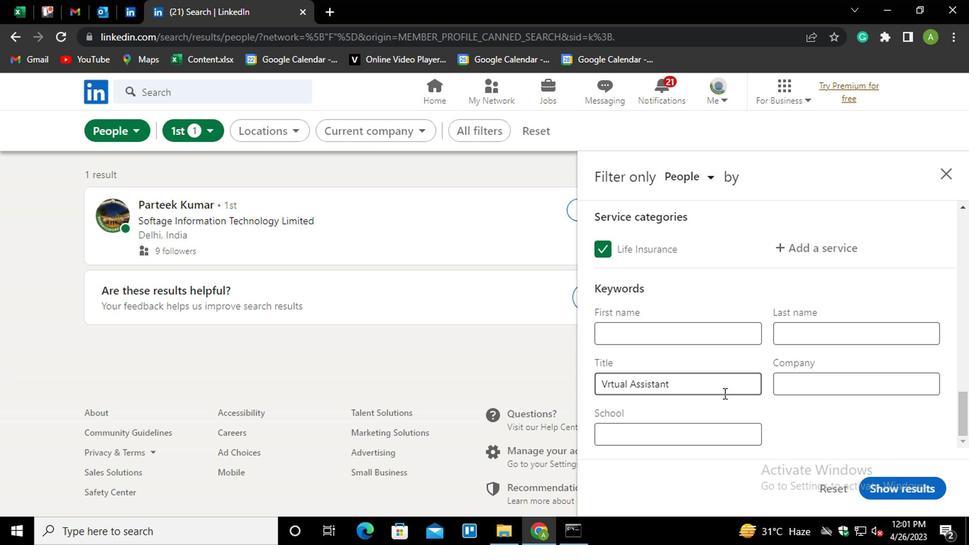 
Action: Key pressed <Key.home><Key.right>I
Screenshot: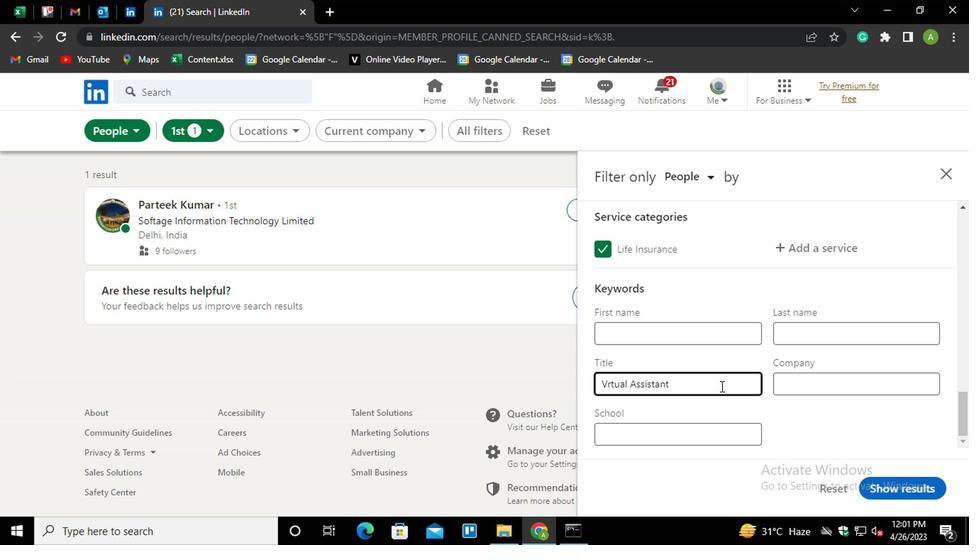 
Action: Mouse moved to (867, 414)
Screenshot: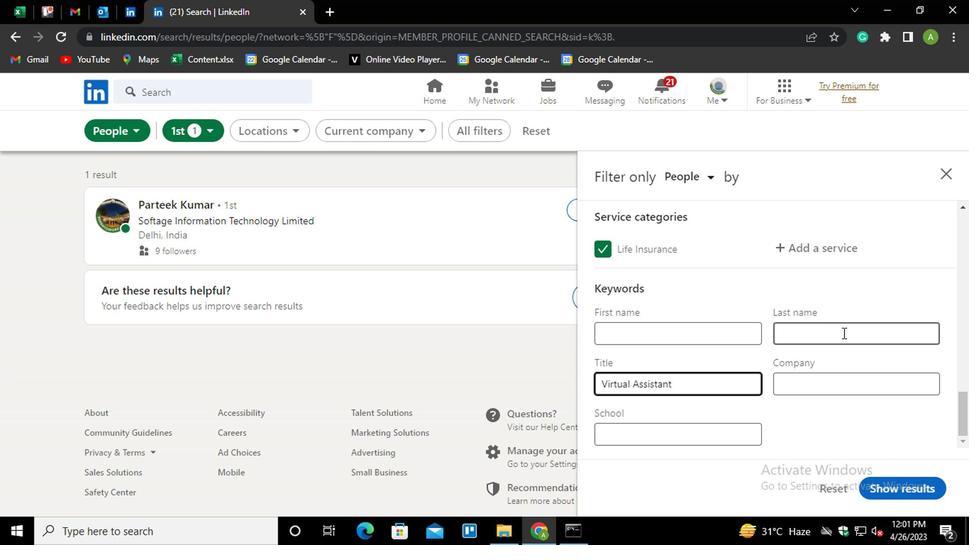 
Action: Mouse pressed left at (867, 414)
Screenshot: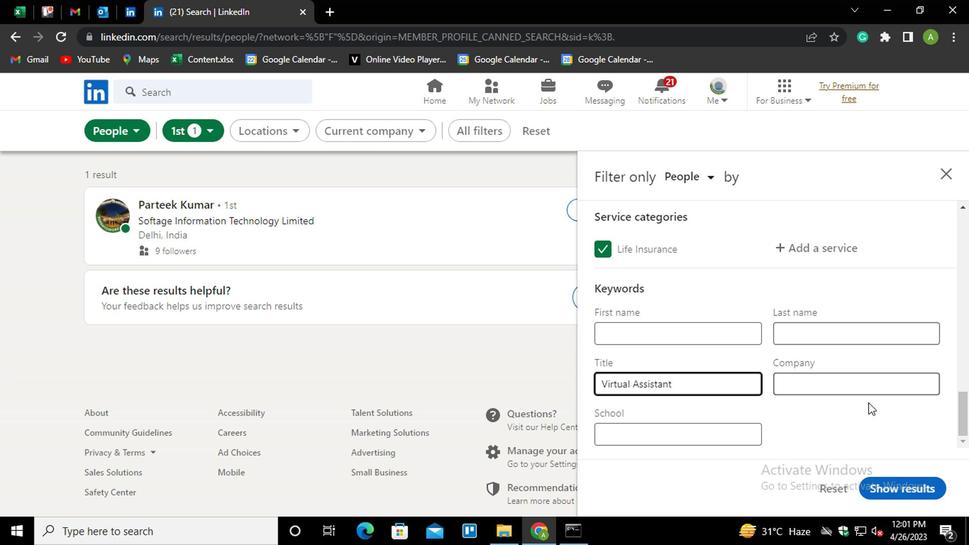 
Action: Mouse moved to (894, 475)
Screenshot: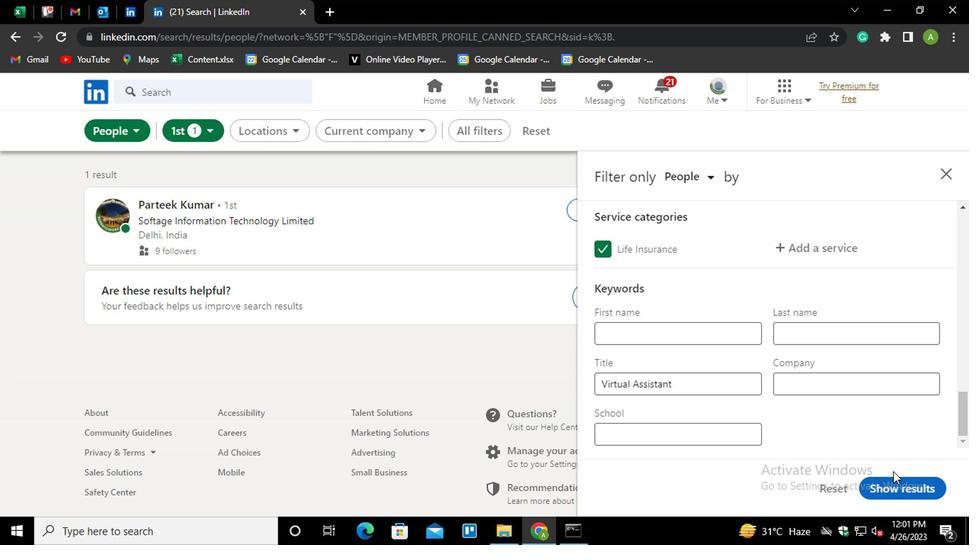 
Action: Mouse pressed left at (894, 475)
Screenshot: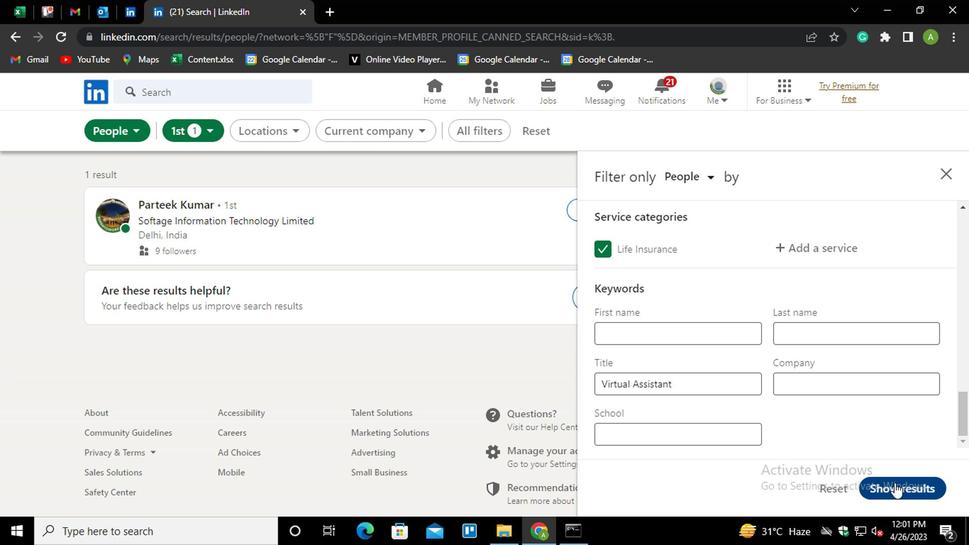 
Action: Mouse moved to (903, 458)
Screenshot: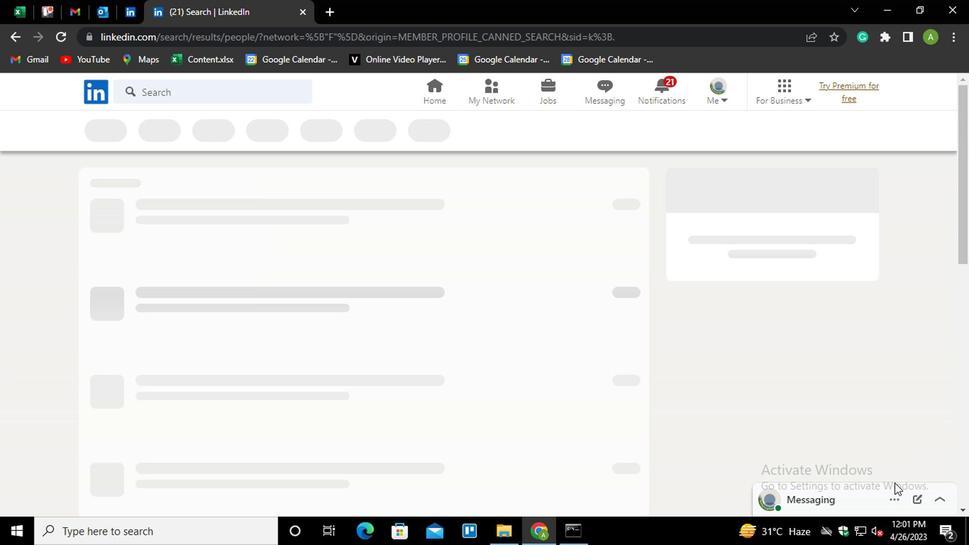 
